 Task: Create record types in health_assessment object.
Action: Mouse moved to (637, 46)
Screenshot: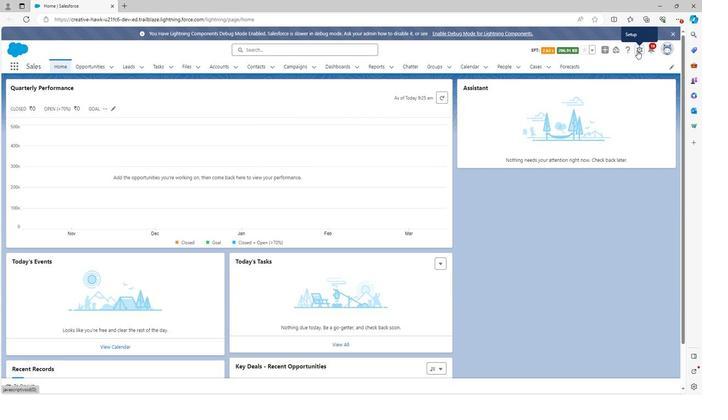 
Action: Mouse pressed left at (637, 46)
Screenshot: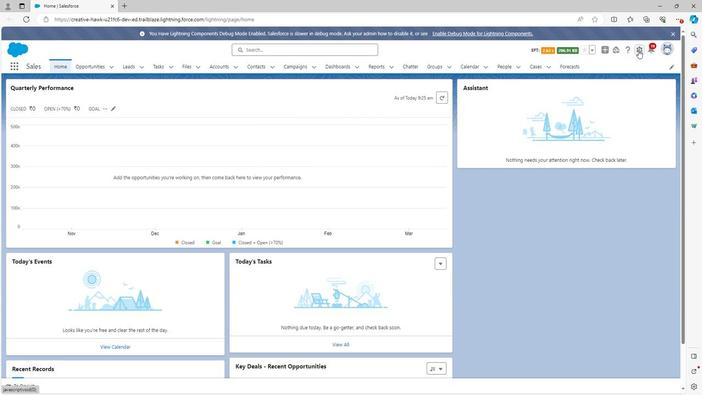 
Action: Mouse moved to (610, 66)
Screenshot: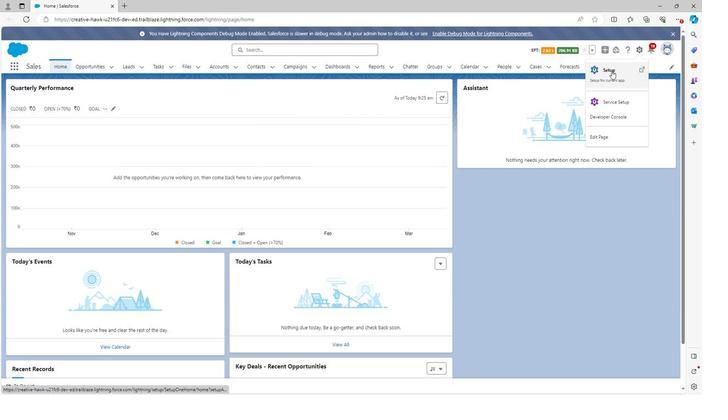 
Action: Mouse pressed left at (610, 66)
Screenshot: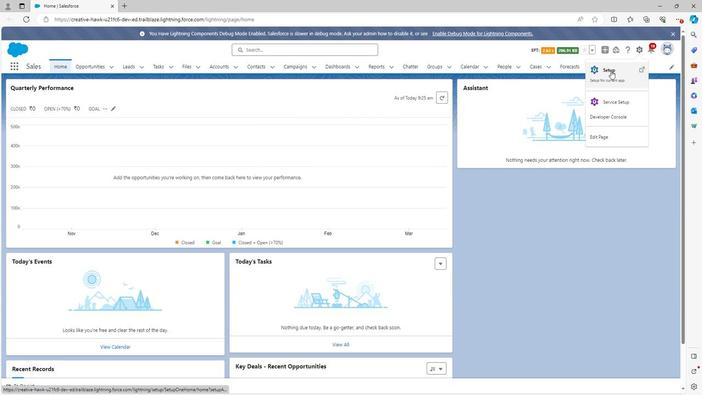 
Action: Mouse moved to (90, 62)
Screenshot: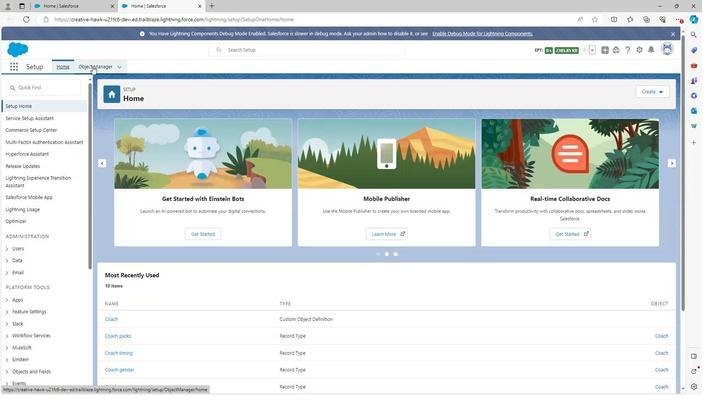 
Action: Mouse pressed left at (90, 62)
Screenshot: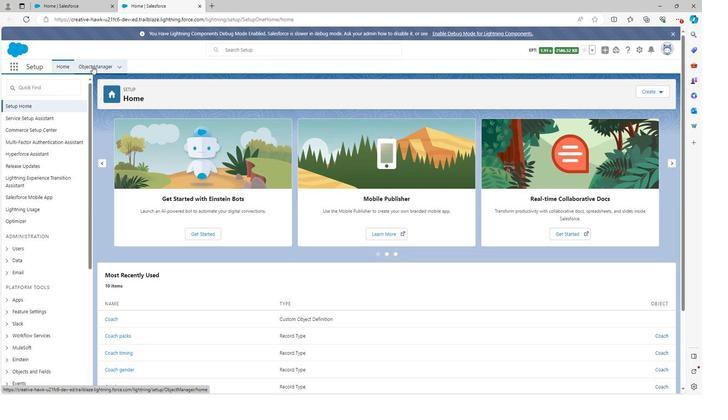 
Action: Mouse moved to (40, 294)
Screenshot: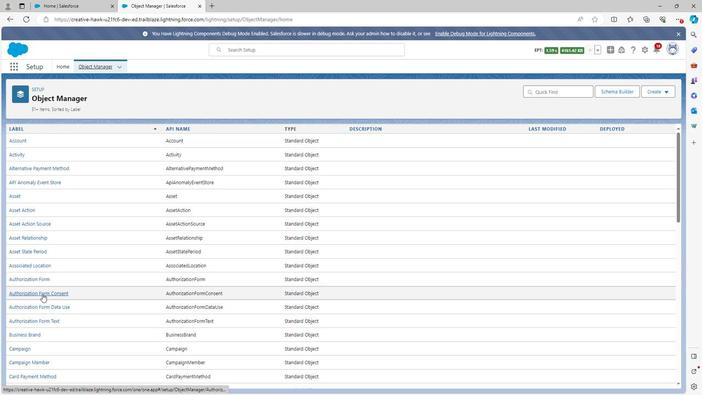 
Action: Mouse scrolled (40, 293) with delta (0, 0)
Screenshot: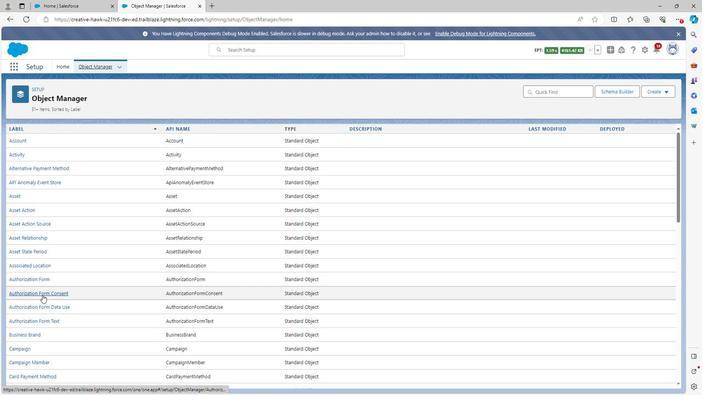
Action: Mouse scrolled (40, 293) with delta (0, 0)
Screenshot: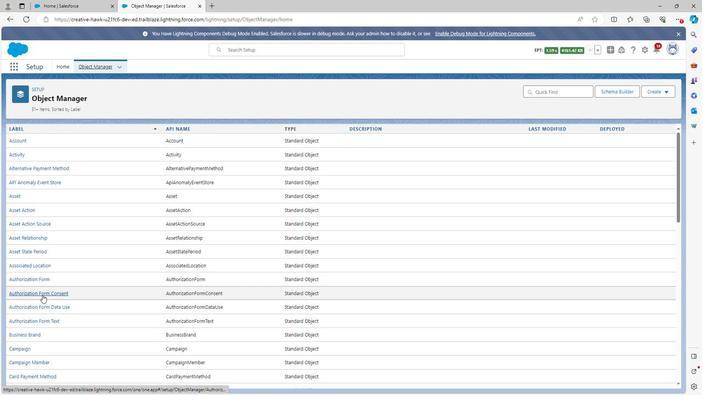 
Action: Mouse scrolled (40, 293) with delta (0, 0)
Screenshot: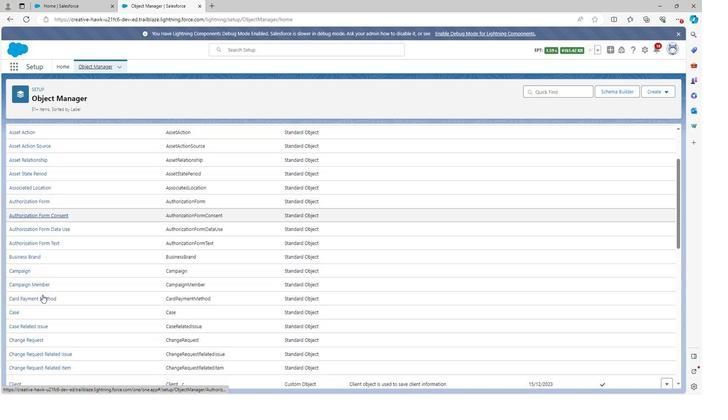 
Action: Mouse scrolled (40, 293) with delta (0, 0)
Screenshot: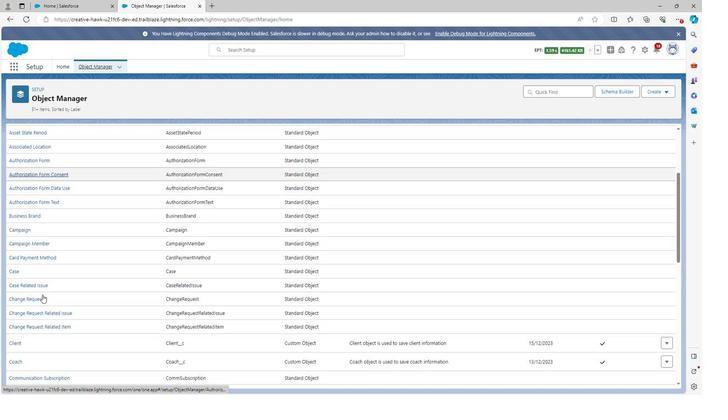 
Action: Mouse scrolled (40, 293) with delta (0, 0)
Screenshot: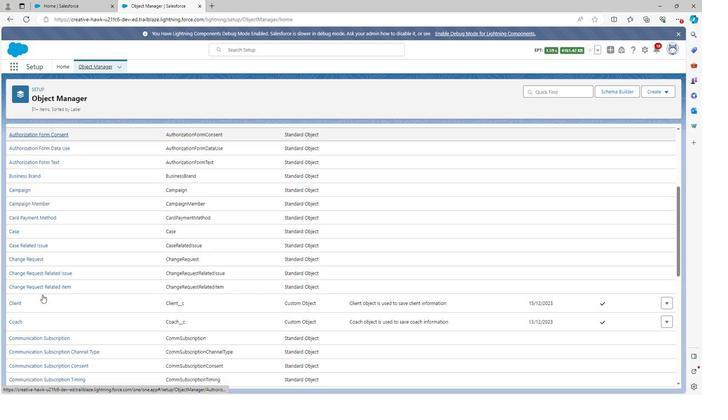 
Action: Mouse scrolled (40, 293) with delta (0, 0)
Screenshot: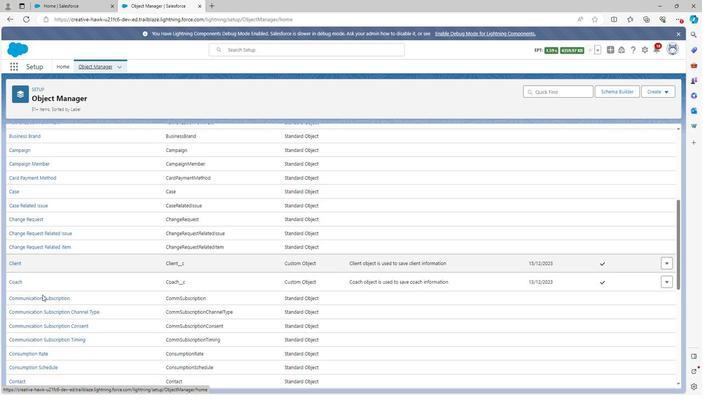 
Action: Mouse scrolled (40, 293) with delta (0, 0)
Screenshot: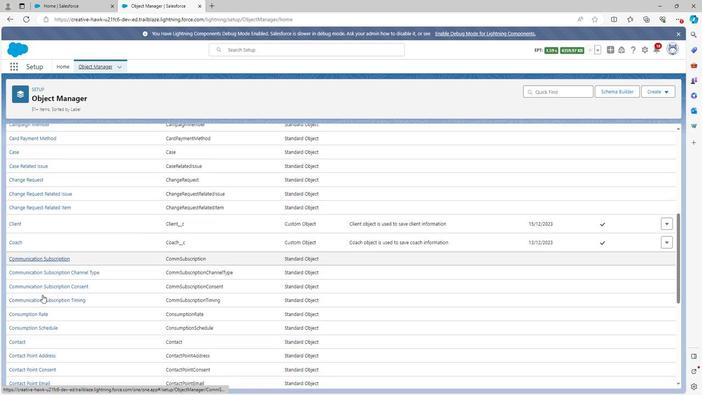 
Action: Mouse scrolled (40, 293) with delta (0, 0)
Screenshot: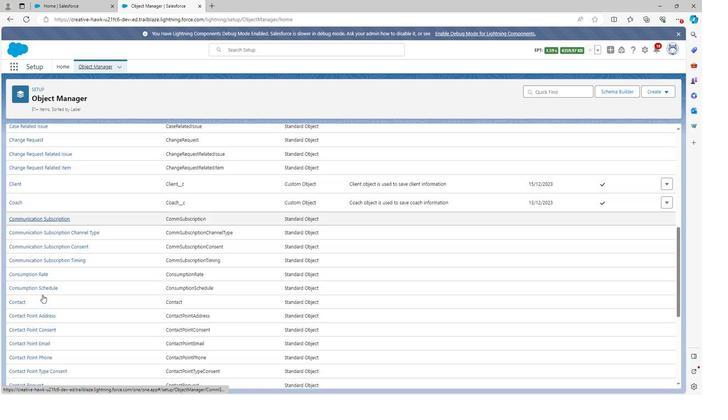 
Action: Mouse scrolled (40, 293) with delta (0, 0)
Screenshot: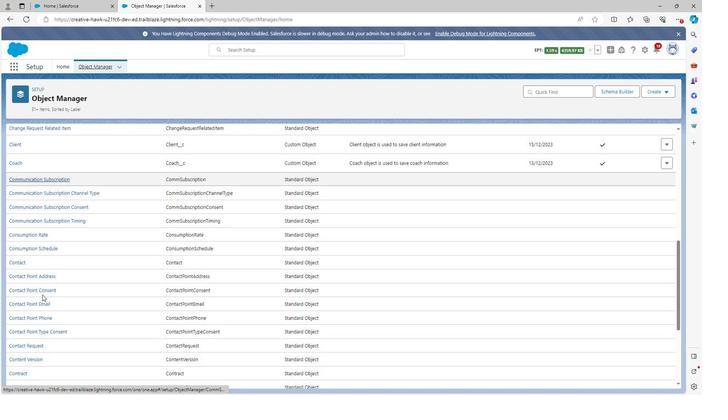 
Action: Mouse scrolled (40, 293) with delta (0, 0)
Screenshot: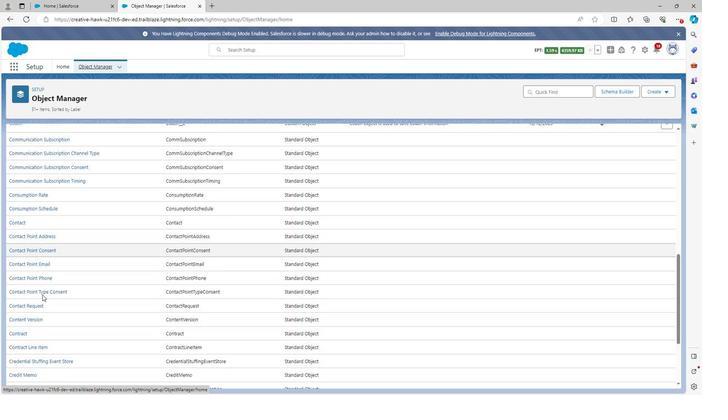 
Action: Mouse scrolled (40, 293) with delta (0, 0)
Screenshot: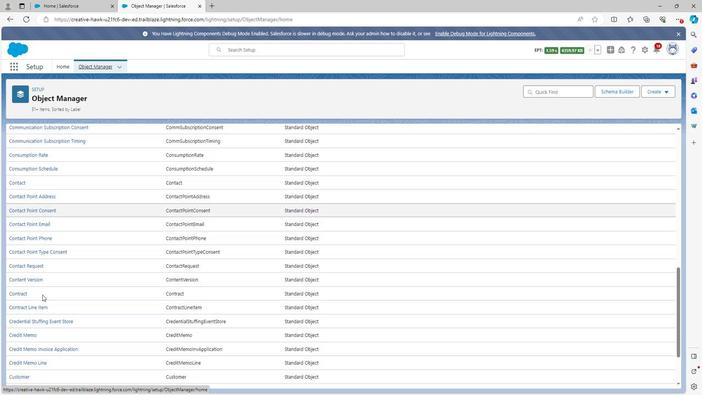
Action: Mouse scrolled (40, 293) with delta (0, 0)
Screenshot: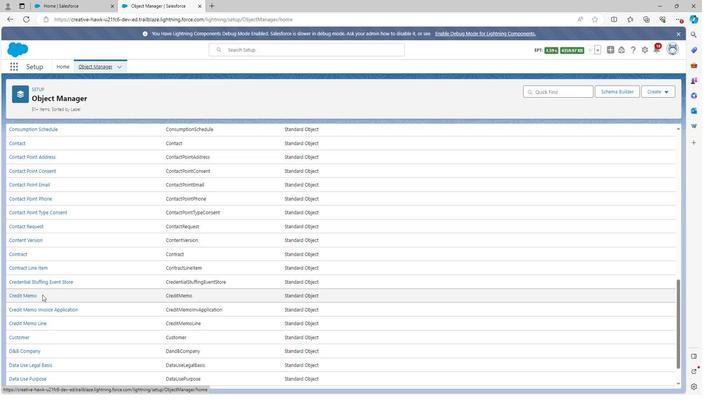 
Action: Mouse scrolled (40, 293) with delta (0, 0)
Screenshot: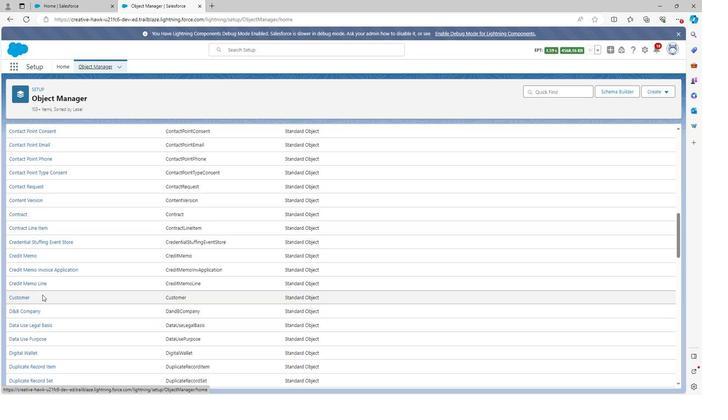 
Action: Mouse scrolled (40, 293) with delta (0, 0)
Screenshot: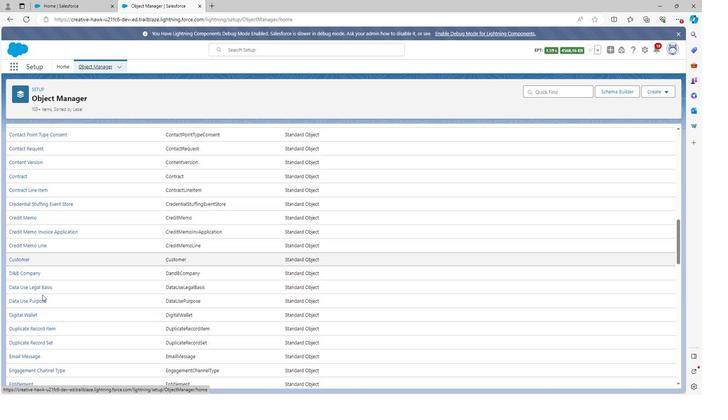 
Action: Mouse scrolled (40, 293) with delta (0, 0)
Screenshot: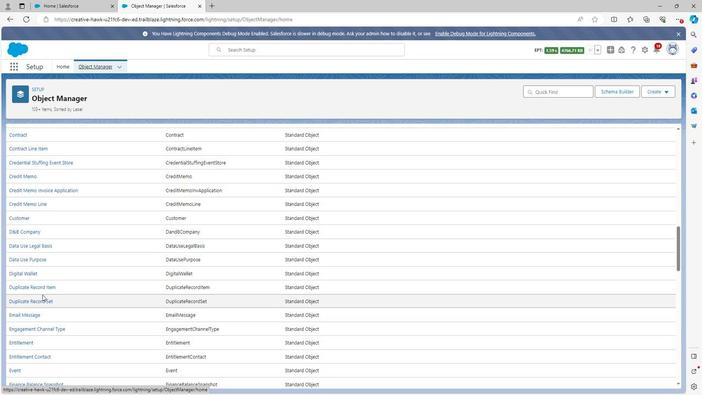 
Action: Mouse scrolled (40, 293) with delta (0, 0)
Screenshot: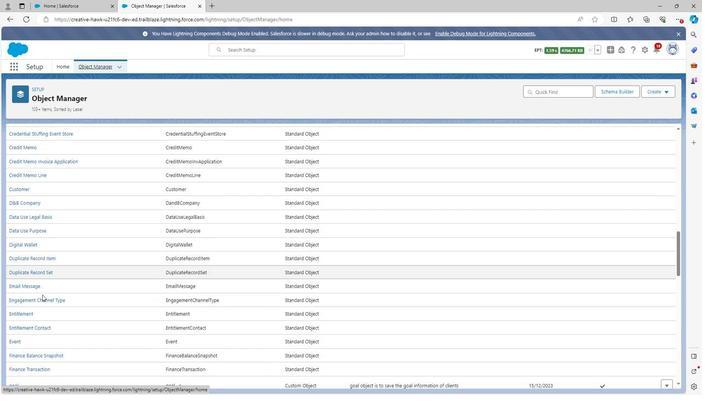 
Action: Mouse scrolled (40, 293) with delta (0, 0)
Screenshot: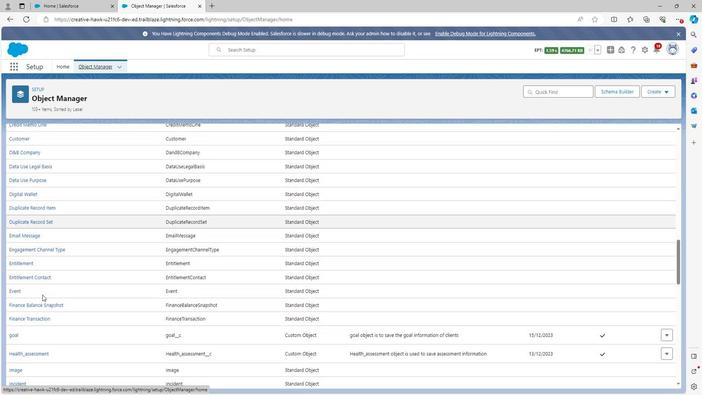 
Action: Mouse moved to (37, 314)
Screenshot: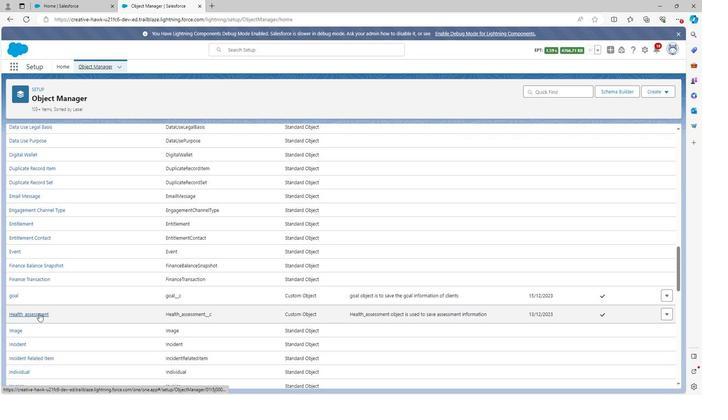 
Action: Mouse pressed left at (37, 314)
Screenshot: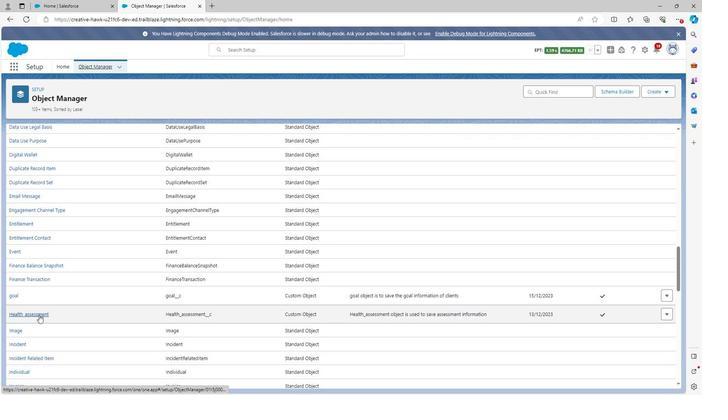 
Action: Mouse moved to (34, 240)
Screenshot: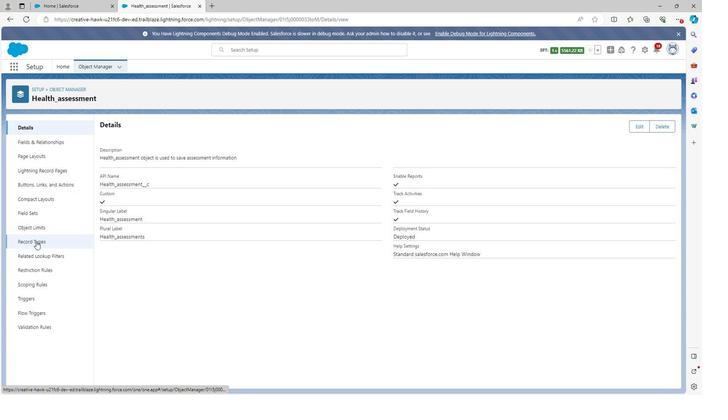 
Action: Mouse pressed left at (34, 240)
Screenshot: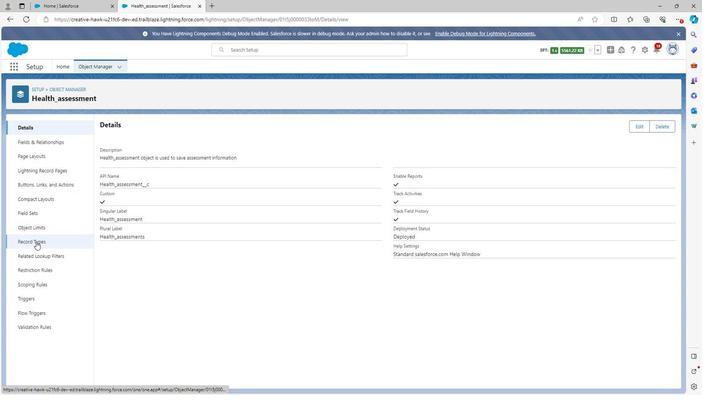 
Action: Mouse moved to (600, 126)
Screenshot: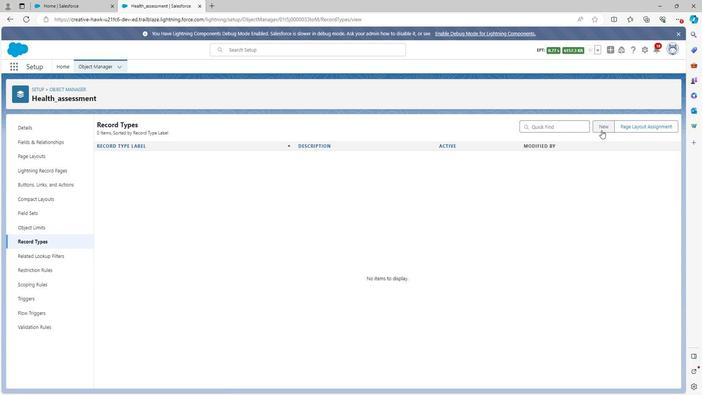 
Action: Mouse pressed left at (600, 126)
Screenshot: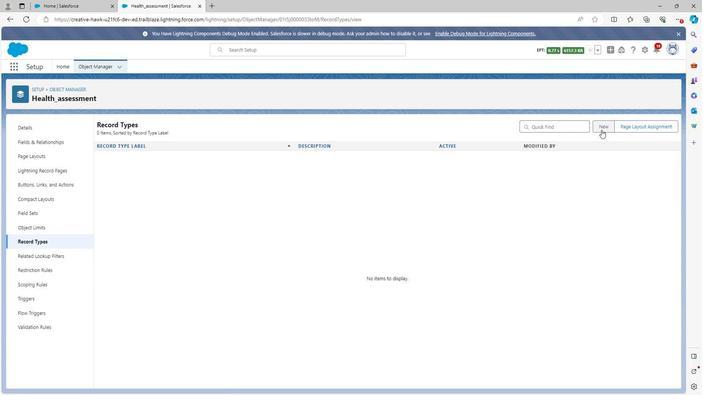 
Action: Mouse moved to (247, 198)
Screenshot: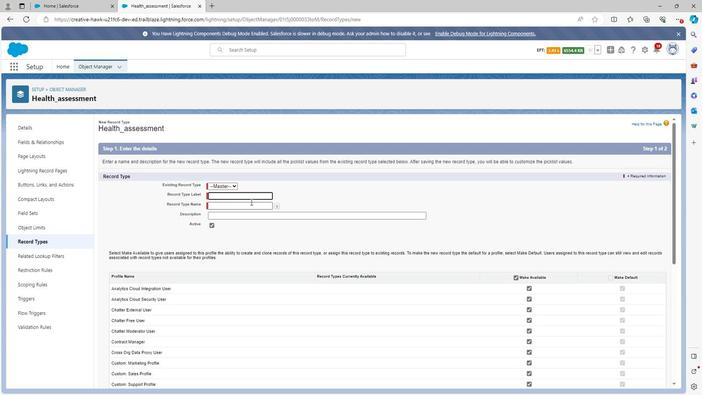 
Action: Key pressed <Key.shift>Health<Key.space>history
Screenshot: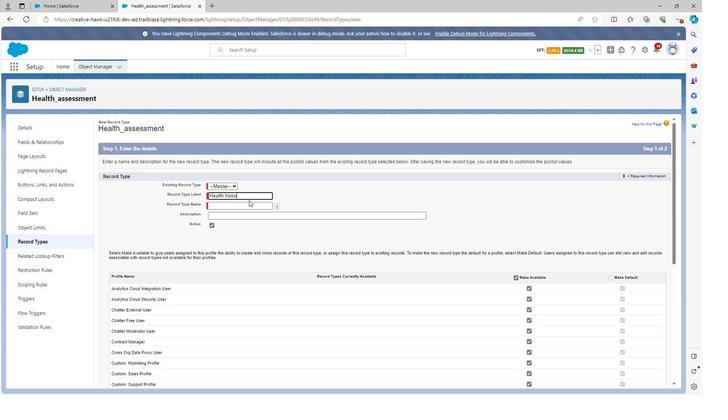 
Action: Mouse moved to (287, 194)
Screenshot: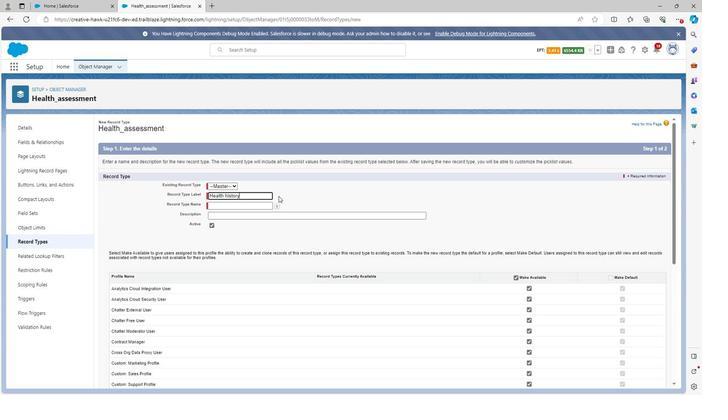 
Action: Mouse pressed left at (287, 194)
Screenshot: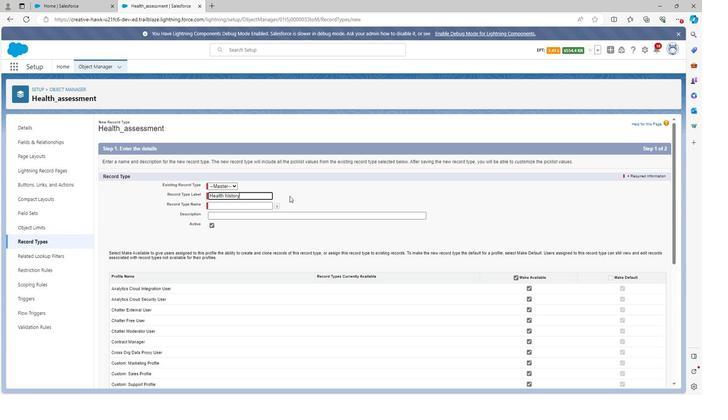 
Action: Mouse moved to (265, 215)
Screenshot: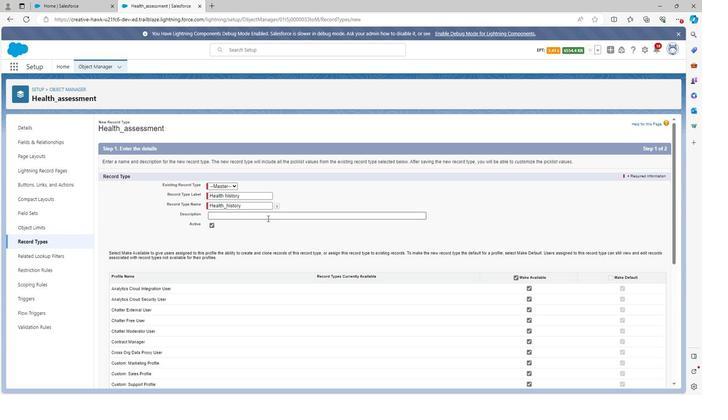 
Action: Mouse pressed left at (265, 215)
Screenshot: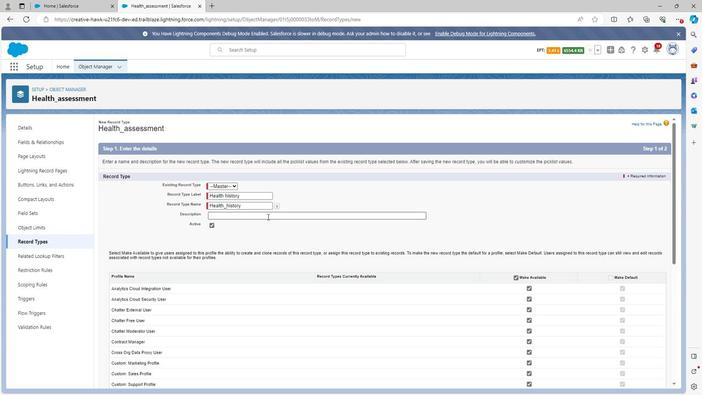 
Action: Key pressed <Key.shift>Health<Key.space>history<Key.space>is<Key.space>used<Key.space>to<Key.space>define<Key.space>the<Key.space>history<Key.space>of<Key.space>client
Screenshot: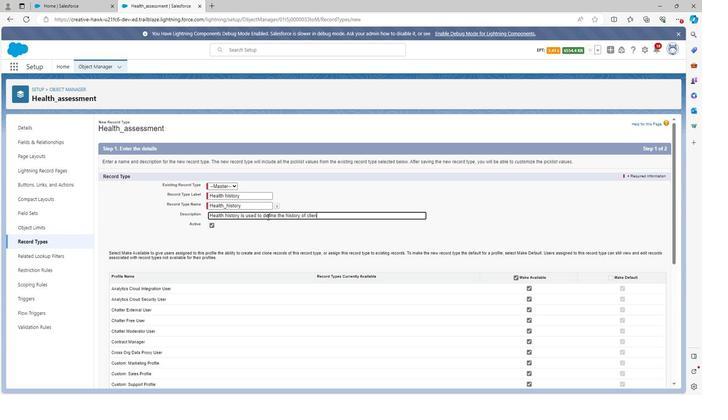 
Action: Mouse moved to (609, 275)
Screenshot: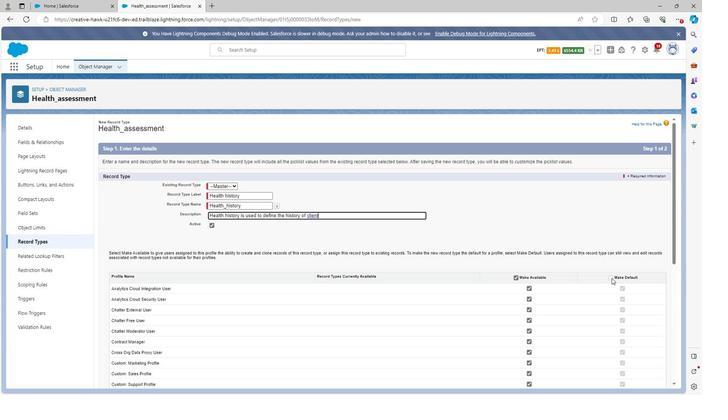 
Action: Mouse pressed left at (609, 275)
Screenshot: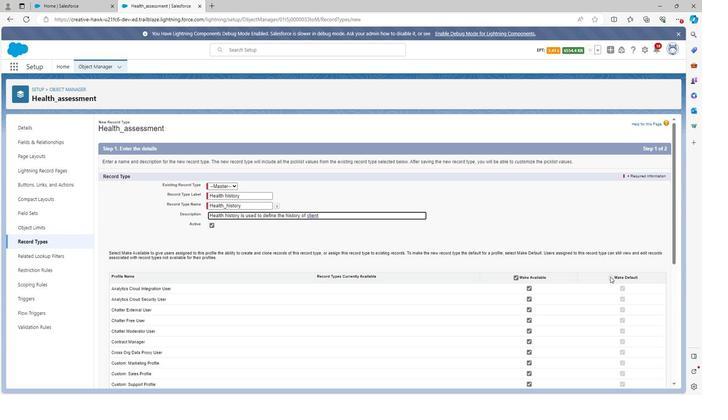 
Action: Mouse moved to (610, 277)
Screenshot: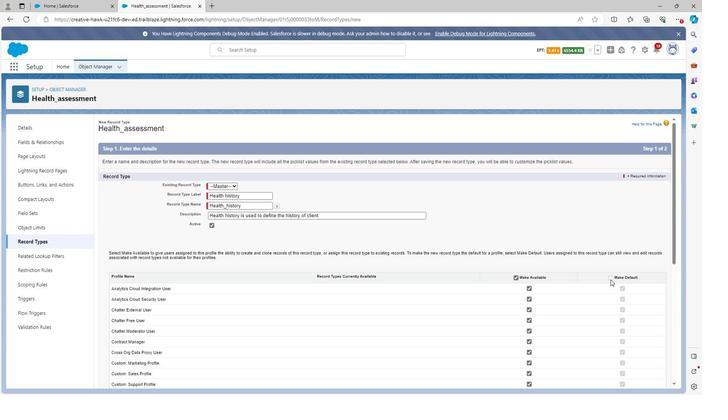 
Action: Mouse pressed left at (610, 277)
Screenshot: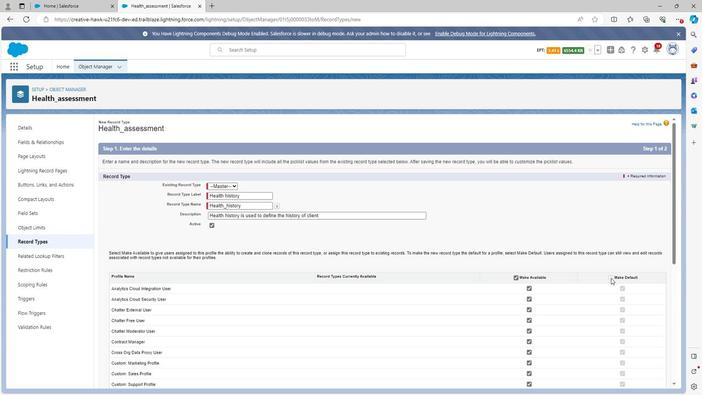 
Action: Mouse moved to (607, 276)
Screenshot: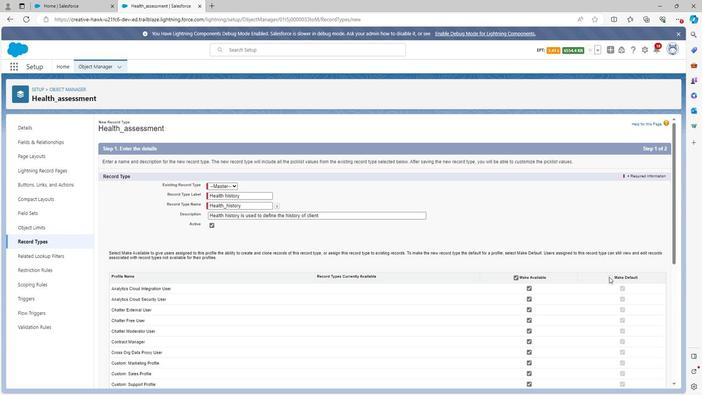 
Action: Mouse scrolled (607, 275) with delta (0, 0)
Screenshot: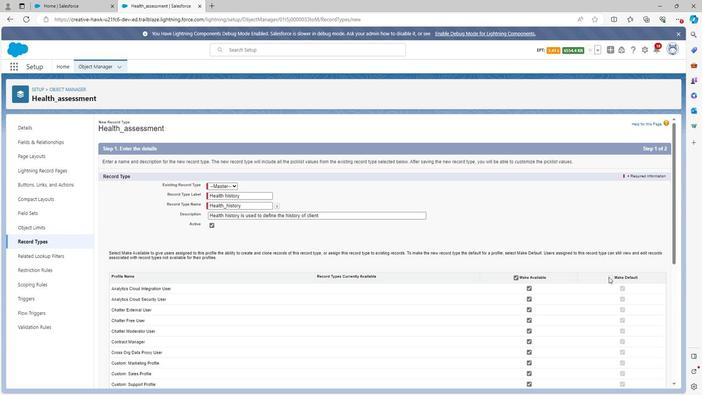 
Action: Mouse scrolled (607, 275) with delta (0, 0)
Screenshot: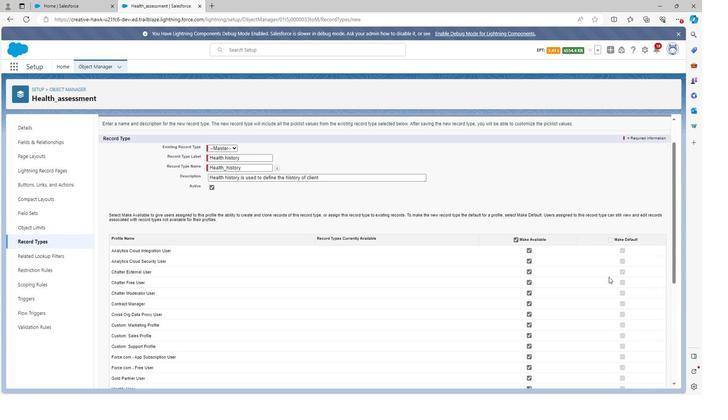 
Action: Mouse scrolled (607, 275) with delta (0, 0)
Screenshot: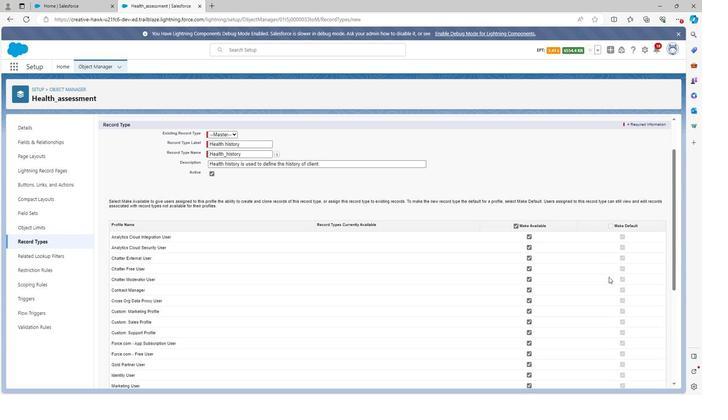 
Action: Mouse scrolled (607, 275) with delta (0, 0)
Screenshot: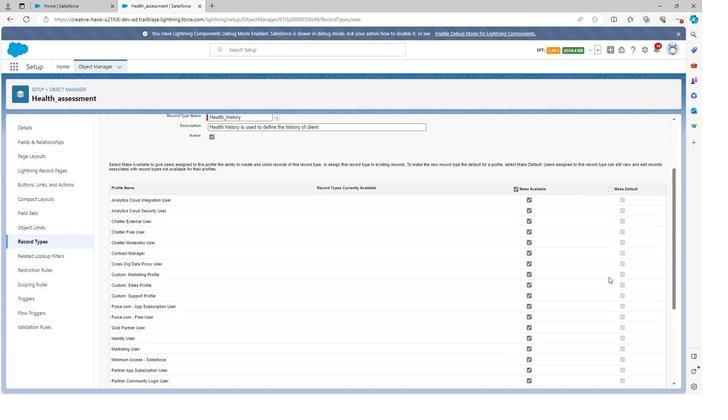 
Action: Mouse moved to (608, 277)
Screenshot: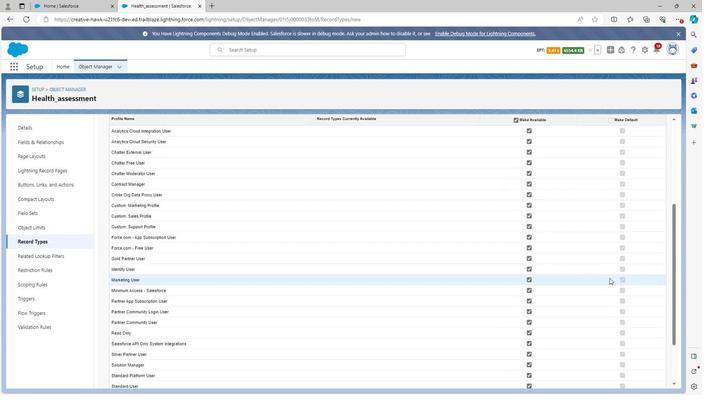 
Action: Mouse scrolled (608, 277) with delta (0, 0)
Screenshot: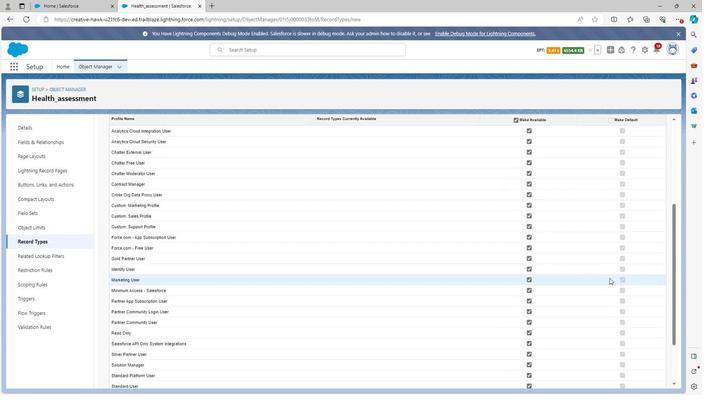 
Action: Mouse moved to (610, 279)
Screenshot: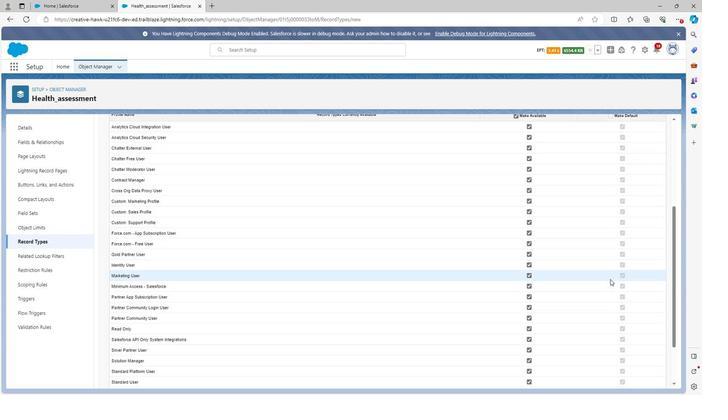 
Action: Mouse scrolled (610, 279) with delta (0, 0)
Screenshot: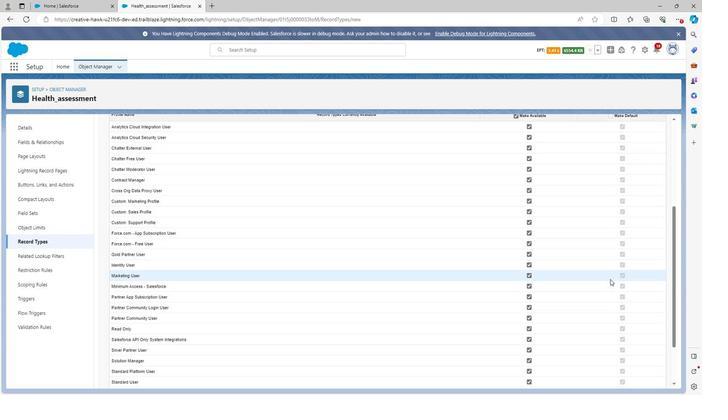 
Action: Mouse moved to (642, 378)
Screenshot: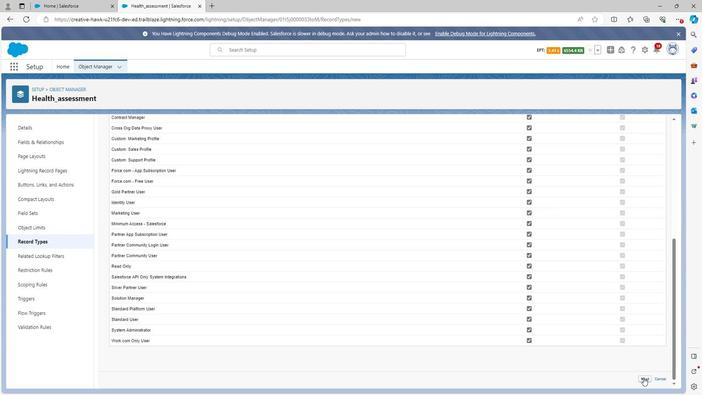
Action: Mouse pressed left at (642, 378)
Screenshot: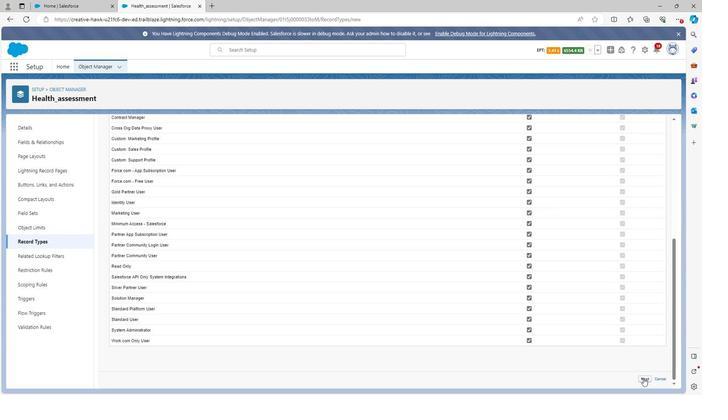 
Action: Mouse moved to (520, 310)
Screenshot: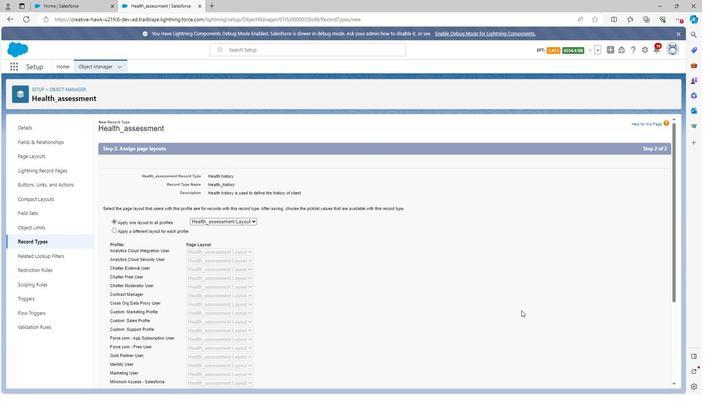 
Action: Mouse scrolled (520, 309) with delta (0, 0)
Screenshot: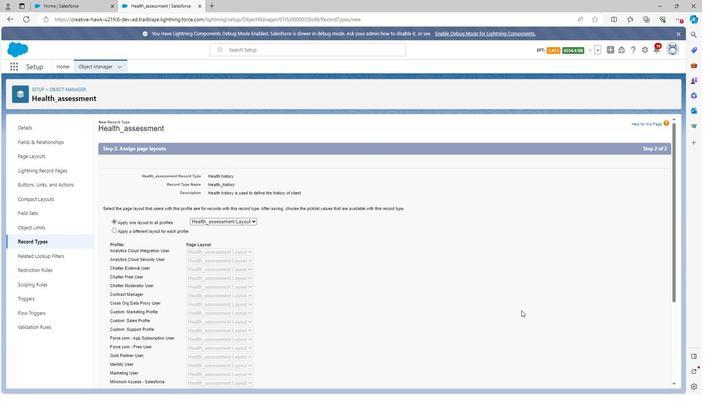 
Action: Mouse scrolled (520, 309) with delta (0, 0)
Screenshot: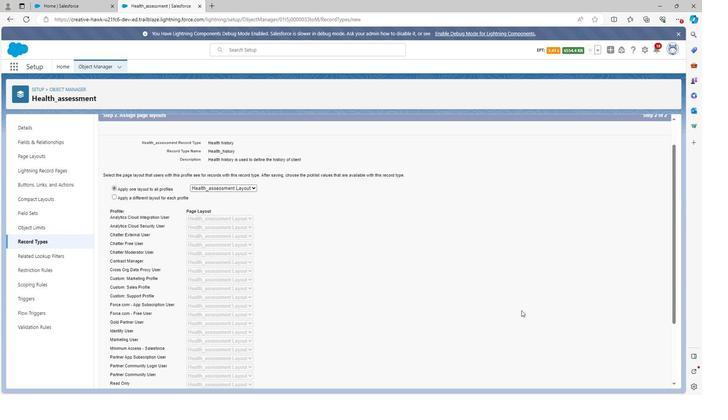 
Action: Mouse moved to (521, 309)
Screenshot: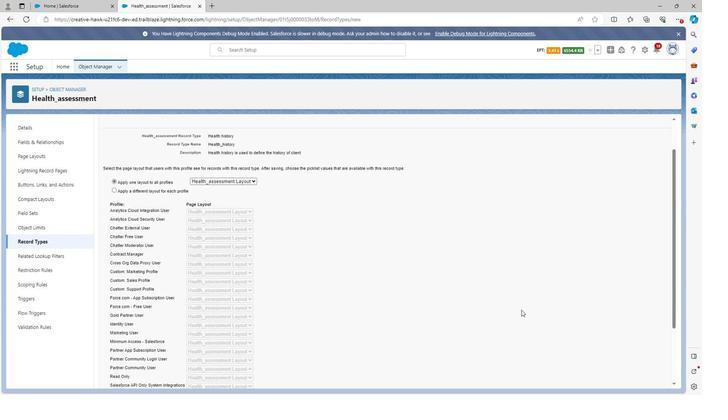 
Action: Mouse scrolled (521, 309) with delta (0, 0)
Screenshot: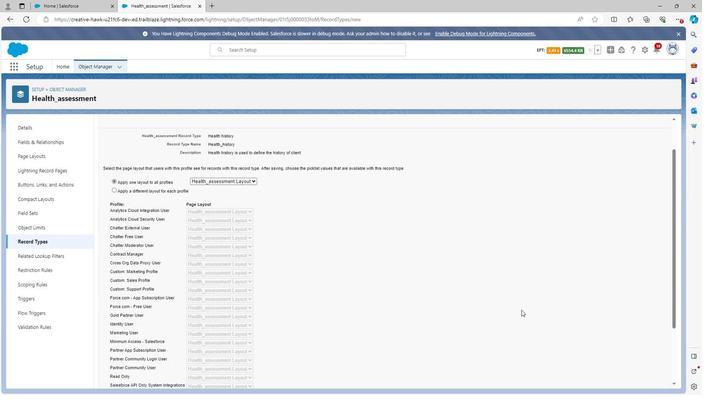 
Action: Mouse moved to (523, 311)
Screenshot: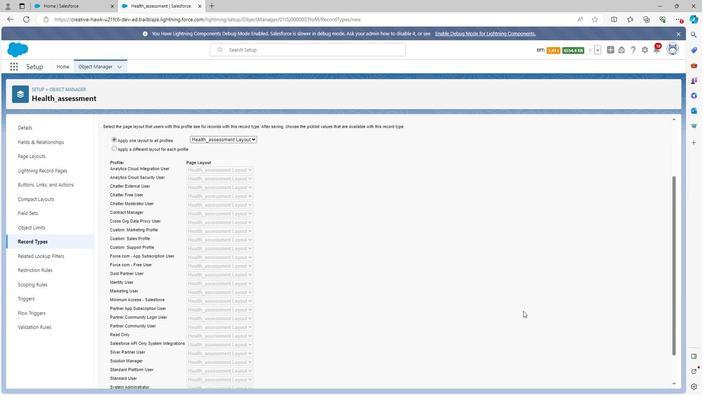 
Action: Mouse scrolled (523, 311) with delta (0, 0)
Screenshot: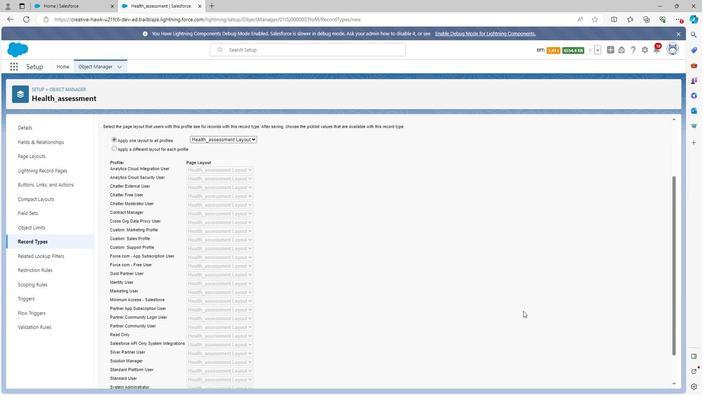 
Action: Mouse moved to (525, 314)
Screenshot: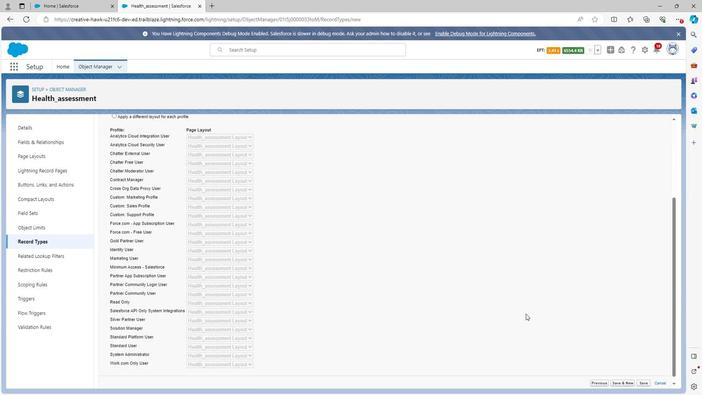 
Action: Mouse scrolled (525, 314) with delta (0, 0)
Screenshot: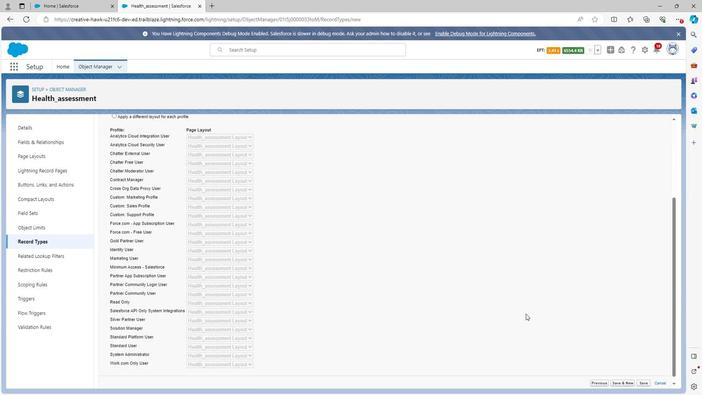 
Action: Mouse moved to (526, 314)
Screenshot: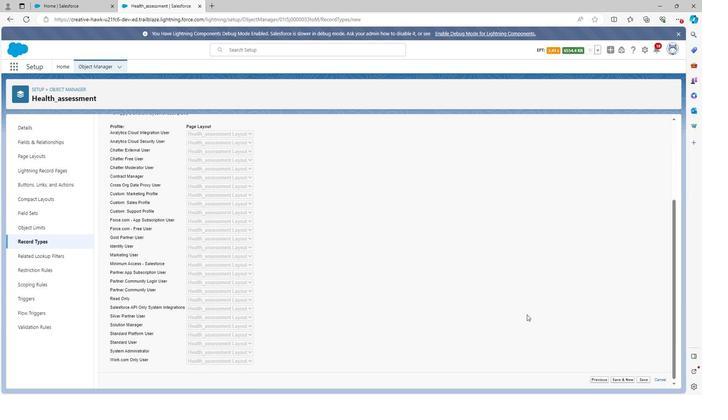 
Action: Mouse scrolled (526, 314) with delta (0, 0)
Screenshot: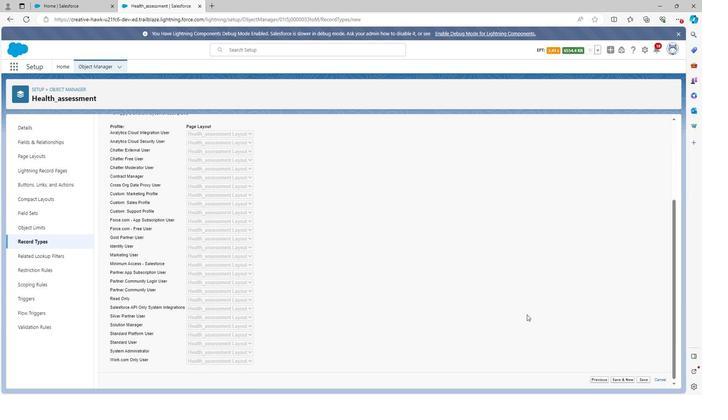 
Action: Mouse moved to (526, 315)
Screenshot: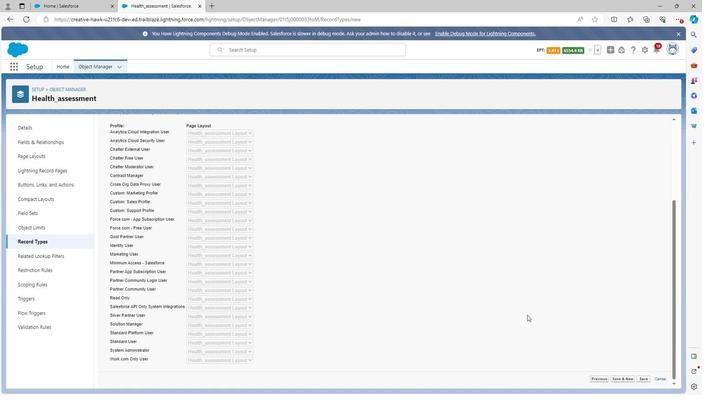 
Action: Mouse scrolled (526, 315) with delta (0, 0)
Screenshot: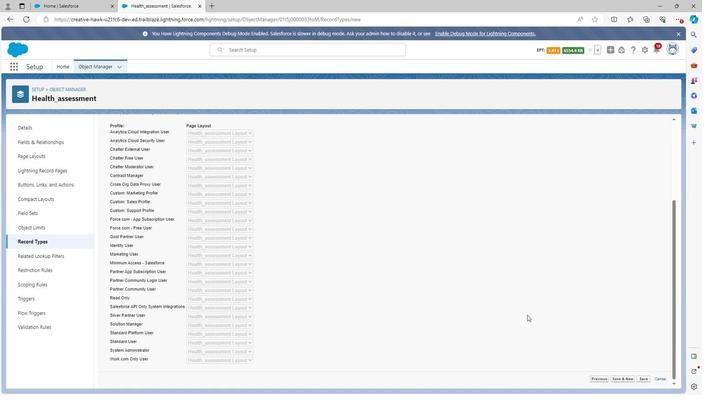 
Action: Mouse moved to (639, 378)
Screenshot: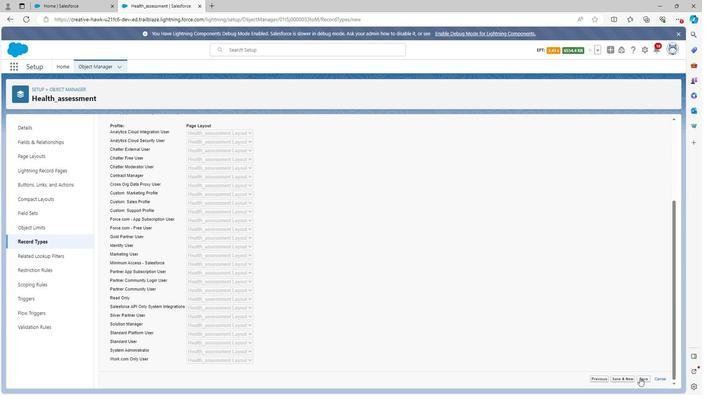 
Action: Mouse pressed left at (639, 378)
Screenshot: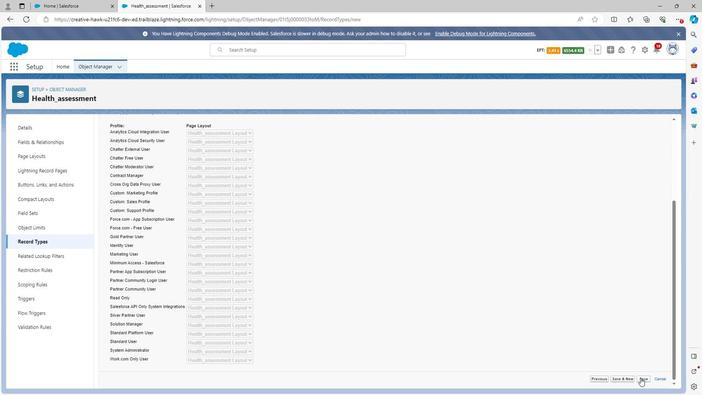 
Action: Mouse moved to (36, 239)
Screenshot: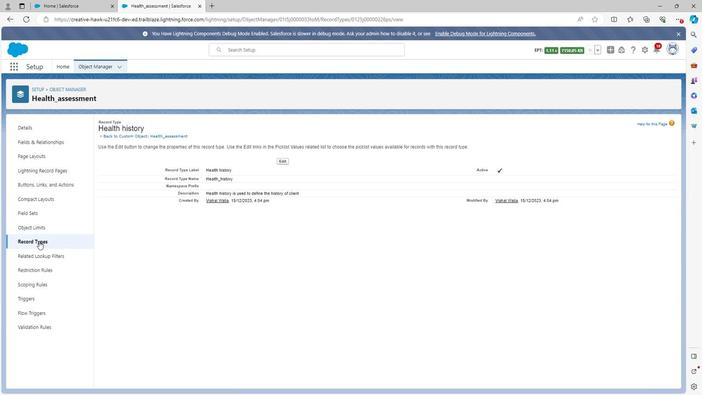 
Action: Mouse pressed left at (36, 239)
Screenshot: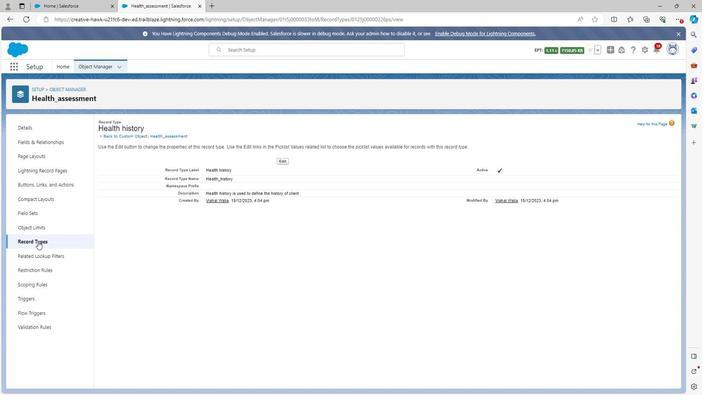 
Action: Mouse moved to (599, 126)
Screenshot: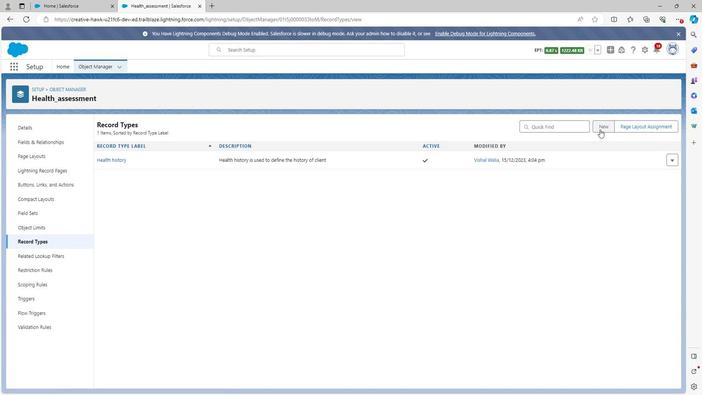 
Action: Mouse pressed left at (599, 126)
Screenshot: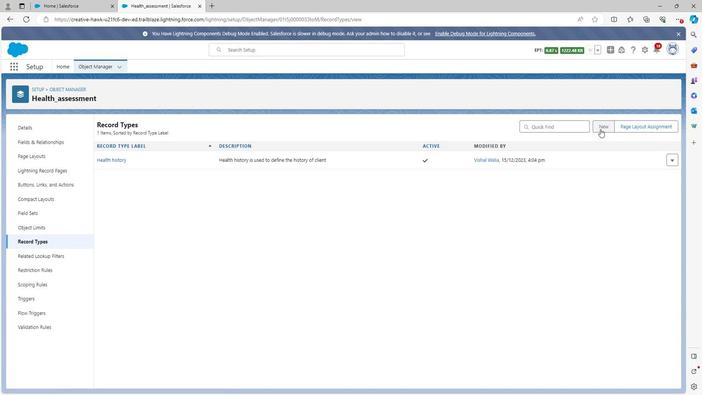 
Action: Mouse moved to (231, 192)
Screenshot: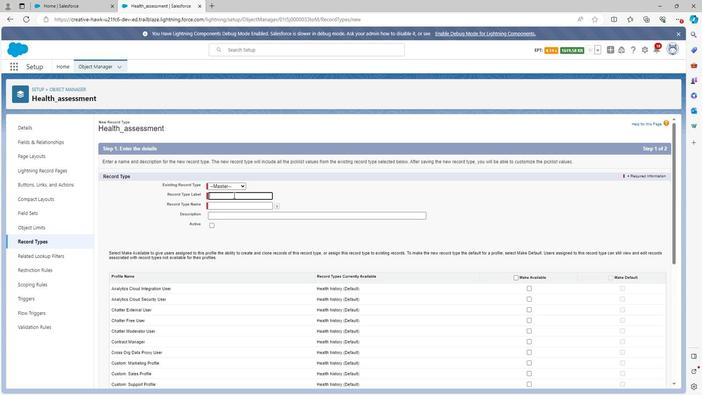 
Action: Key pressed <Key.shift>Current<Key.space>health<Key.space>status
Screenshot: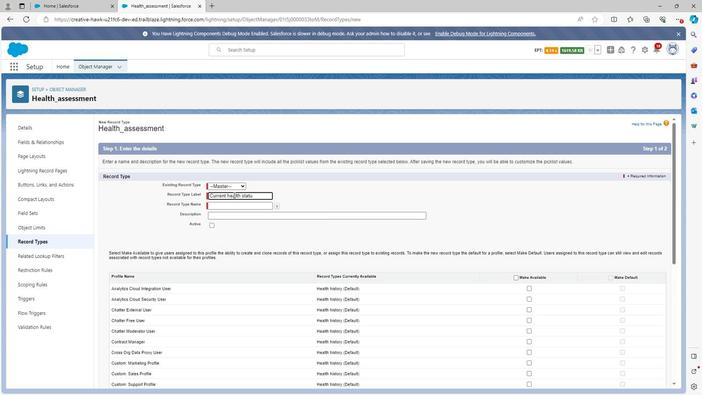 
Action: Mouse moved to (298, 188)
Screenshot: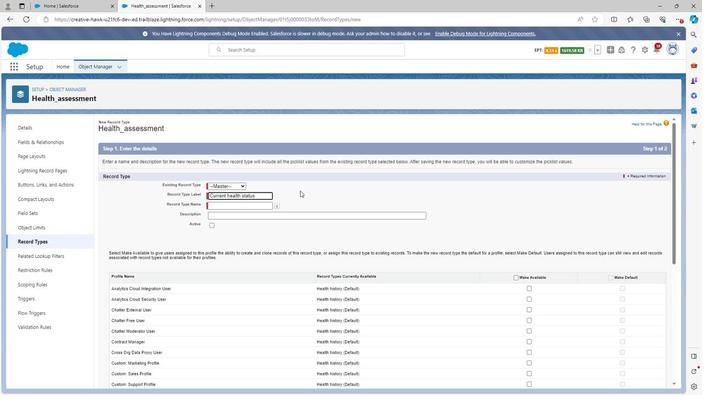
Action: Mouse pressed left at (298, 188)
Screenshot: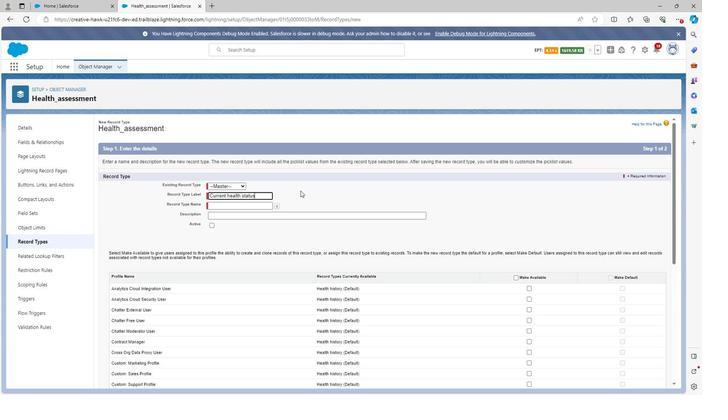 
Action: Mouse moved to (262, 213)
Screenshot: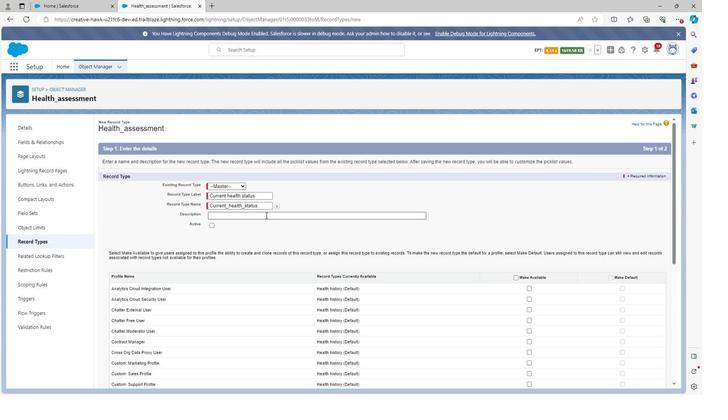 
Action: Mouse pressed left at (262, 213)
Screenshot: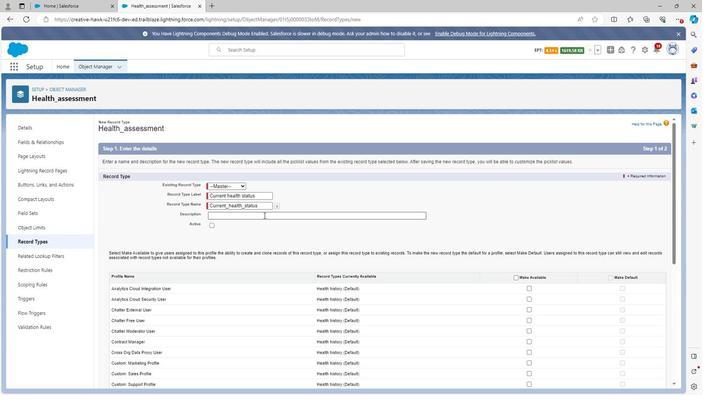 
Action: Key pressed <Key.shift>Current<Key.space>health<Key.space>status<Key.space>is<Key.space>used<Key.space>to<Key.space>define<Key.space>the<Key.space>status<Key.space>of<Key.space>client
Screenshot: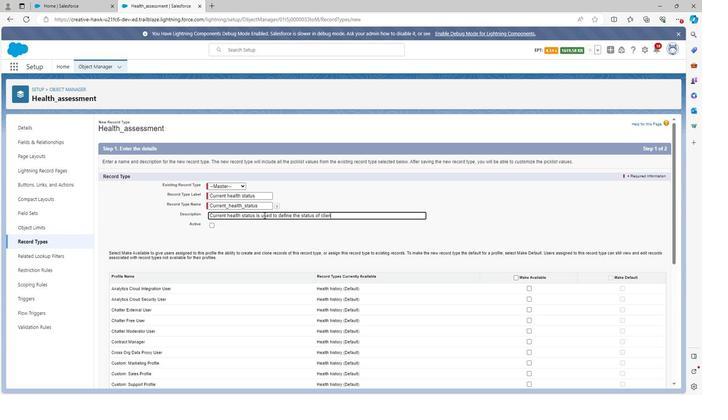 
Action: Mouse moved to (211, 224)
Screenshot: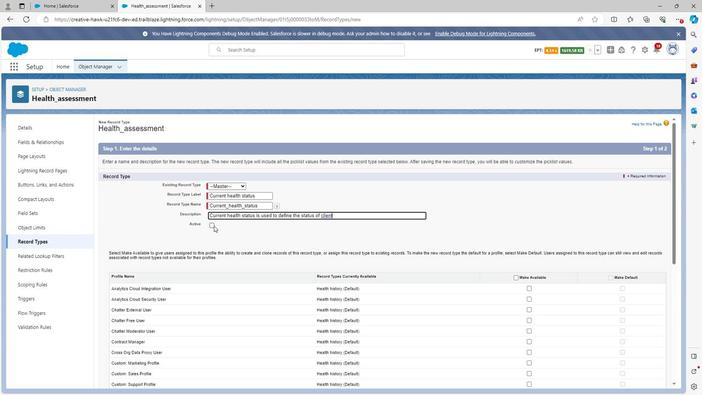 
Action: Mouse pressed left at (211, 224)
Screenshot: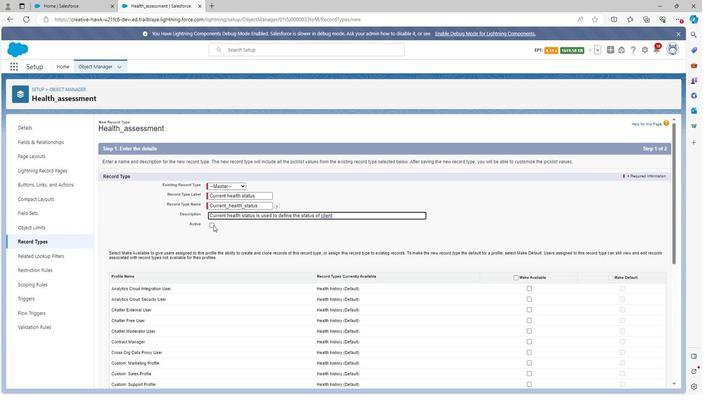 
Action: Mouse moved to (515, 277)
Screenshot: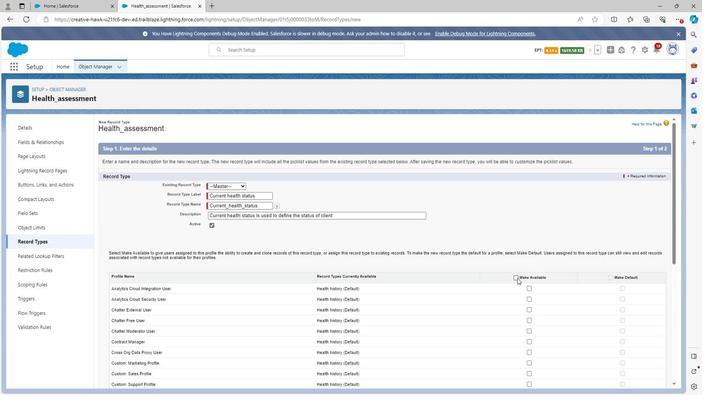 
Action: Mouse pressed left at (515, 277)
Screenshot: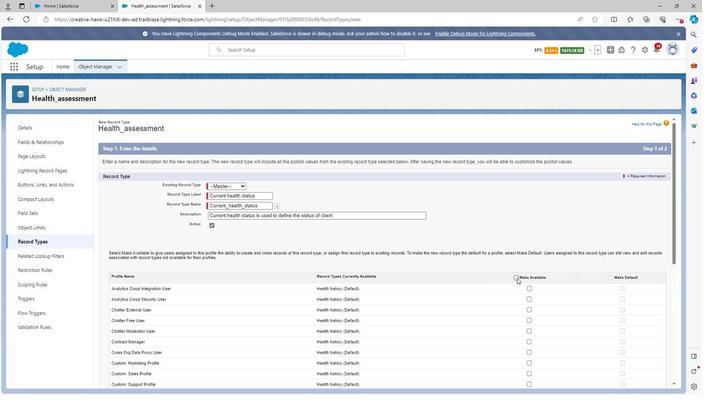 
Action: Mouse moved to (610, 275)
Screenshot: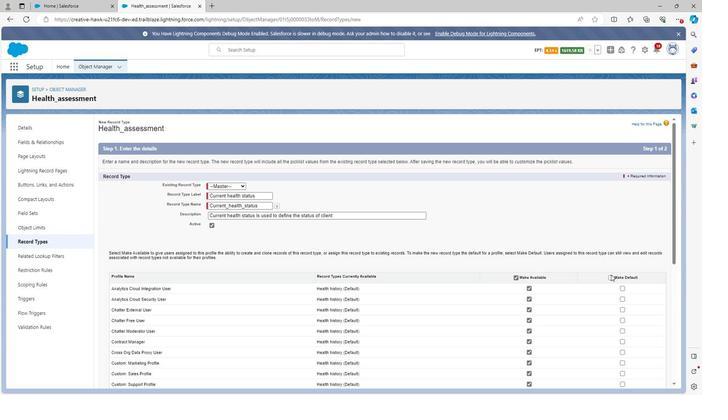
Action: Mouse pressed left at (610, 275)
Screenshot: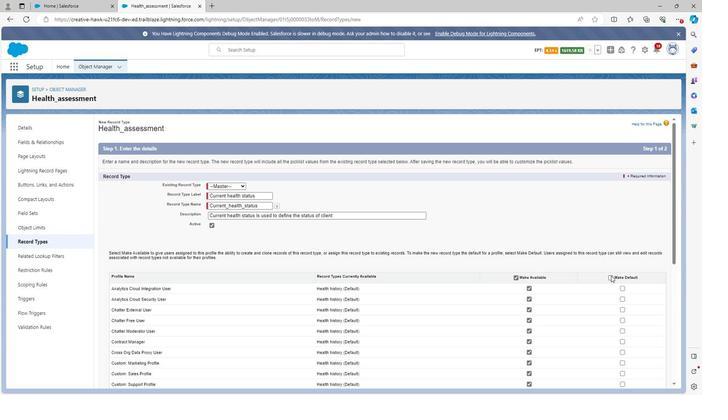 
Action: Mouse scrolled (610, 274) with delta (0, 0)
Screenshot: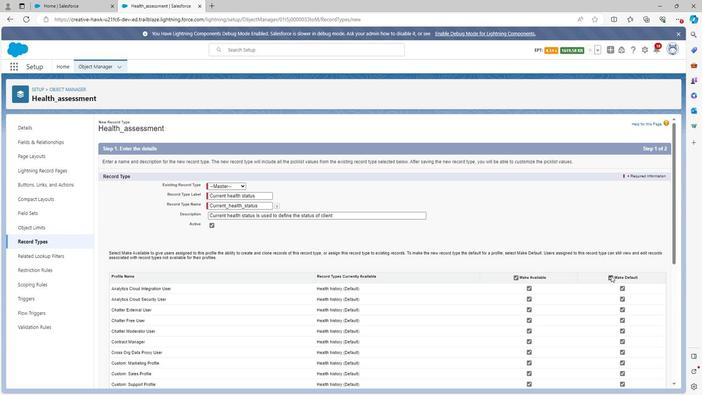 
Action: Mouse scrolled (610, 274) with delta (0, 0)
Screenshot: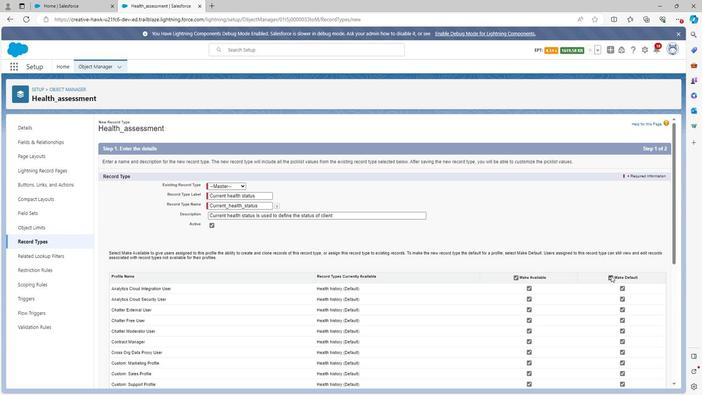 
Action: Mouse scrolled (610, 274) with delta (0, 0)
Screenshot: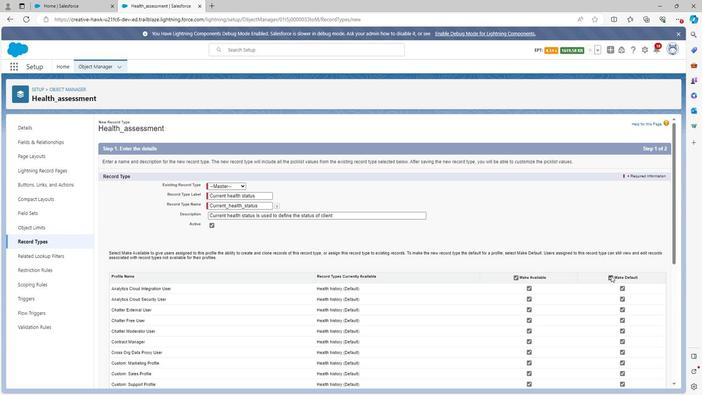 
Action: Mouse scrolled (610, 274) with delta (0, 0)
Screenshot: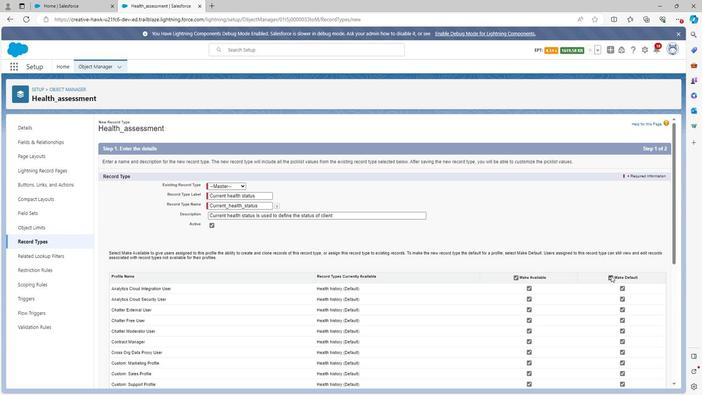 
Action: Mouse scrolled (610, 274) with delta (0, 0)
Screenshot: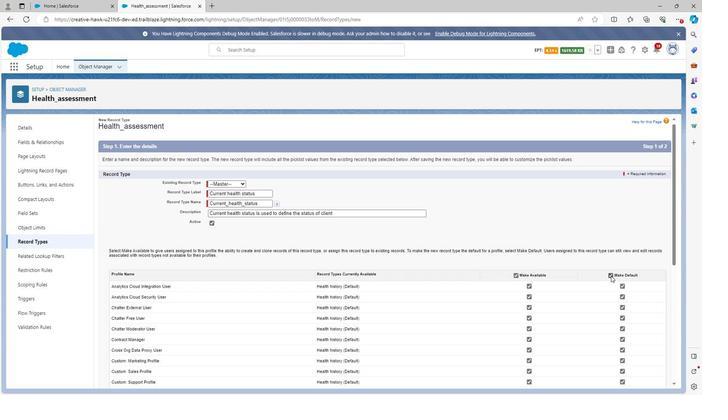 
Action: Mouse scrolled (610, 274) with delta (0, 0)
Screenshot: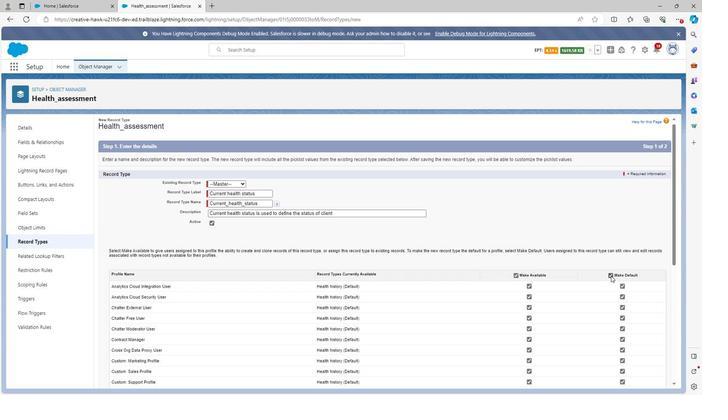 
Action: Mouse scrolled (610, 274) with delta (0, 0)
Screenshot: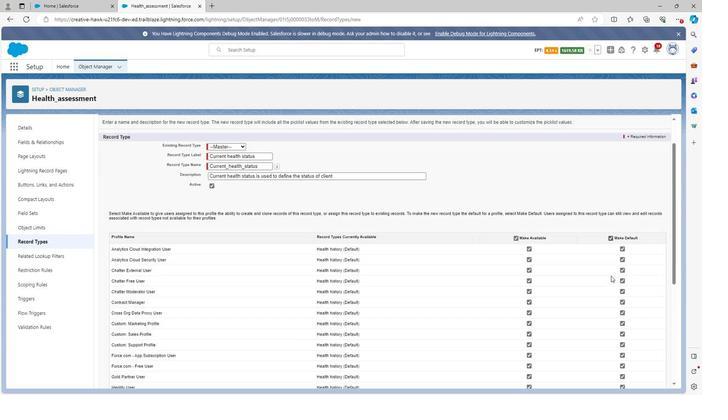 
Action: Mouse scrolled (610, 274) with delta (0, 0)
Screenshot: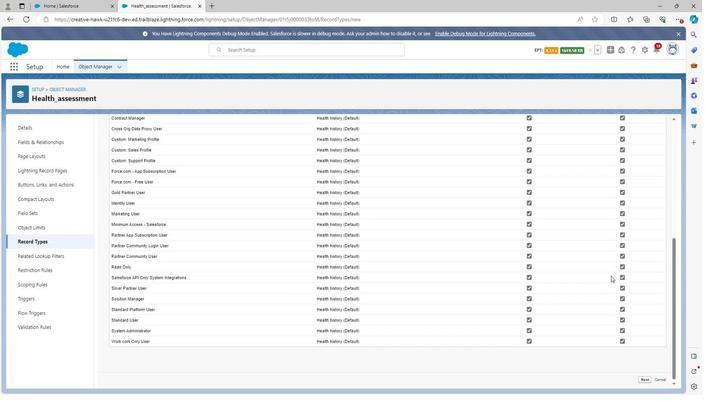 
Action: Mouse scrolled (610, 274) with delta (0, 0)
Screenshot: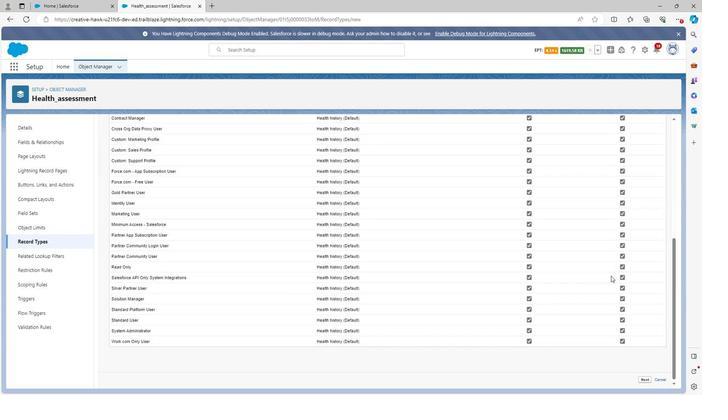
Action: Mouse scrolled (610, 274) with delta (0, 0)
Screenshot: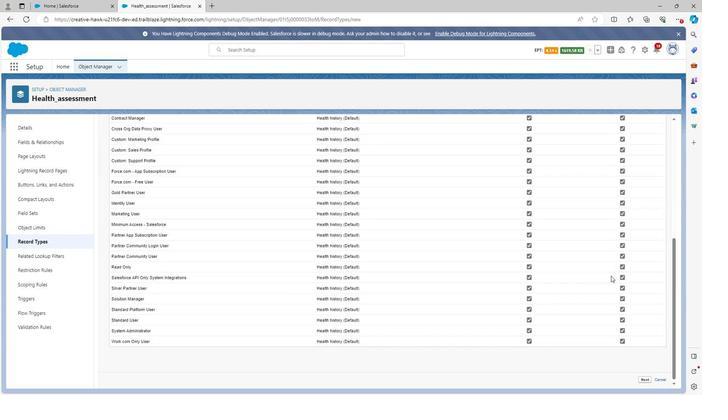 
Action: Mouse scrolled (610, 274) with delta (0, 0)
Screenshot: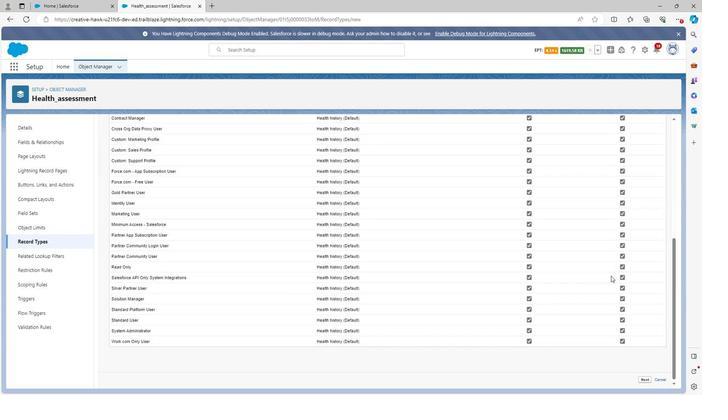
Action: Mouse scrolled (610, 274) with delta (0, 0)
Screenshot: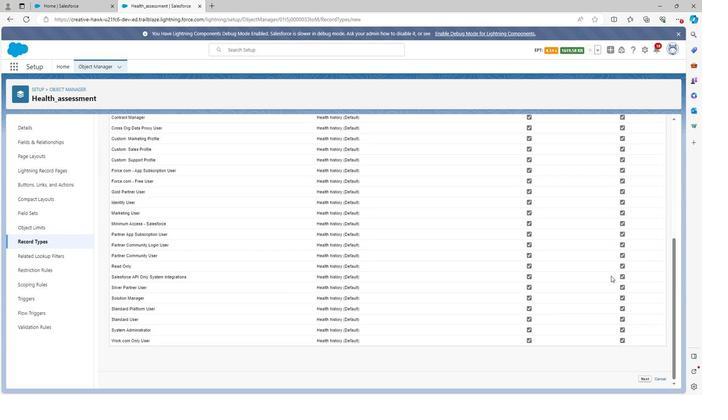 
Action: Mouse scrolled (610, 274) with delta (0, 0)
Screenshot: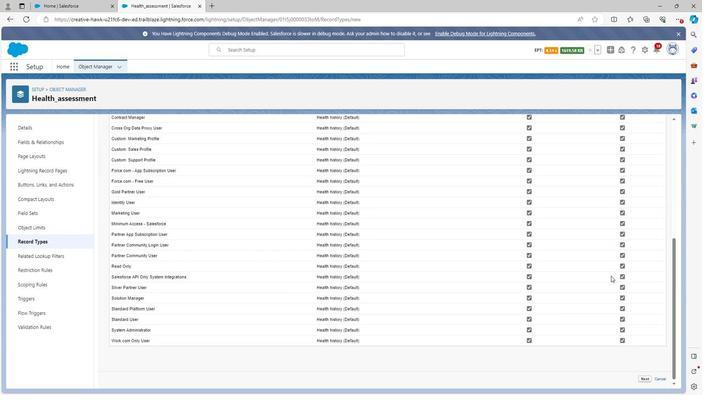 
Action: Mouse moved to (643, 380)
Screenshot: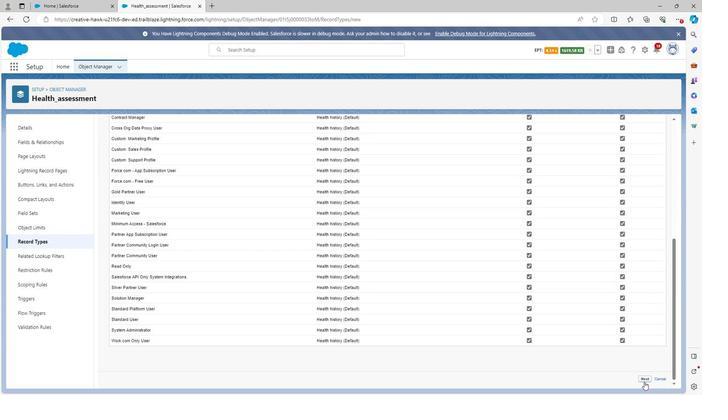 
Action: Mouse pressed left at (643, 380)
Screenshot: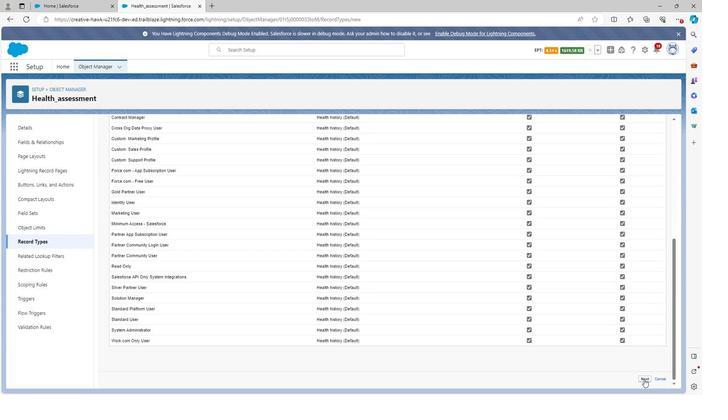 
Action: Mouse moved to (331, 269)
Screenshot: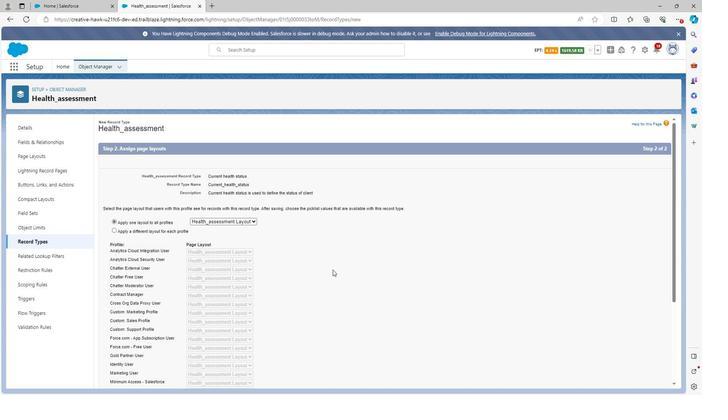 
Action: Mouse scrolled (331, 269) with delta (0, 0)
Screenshot: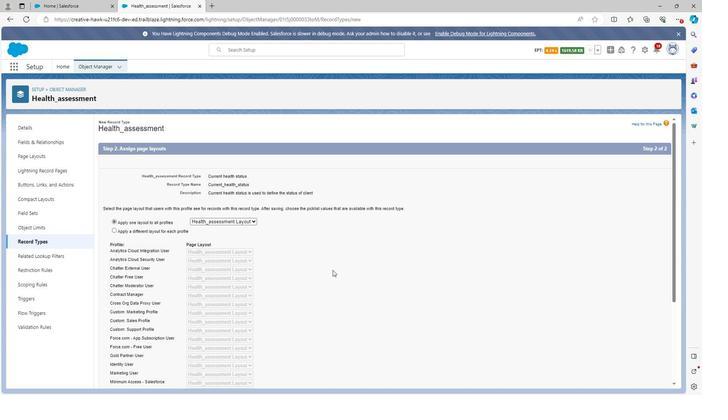 
Action: Mouse moved to (331, 270)
Screenshot: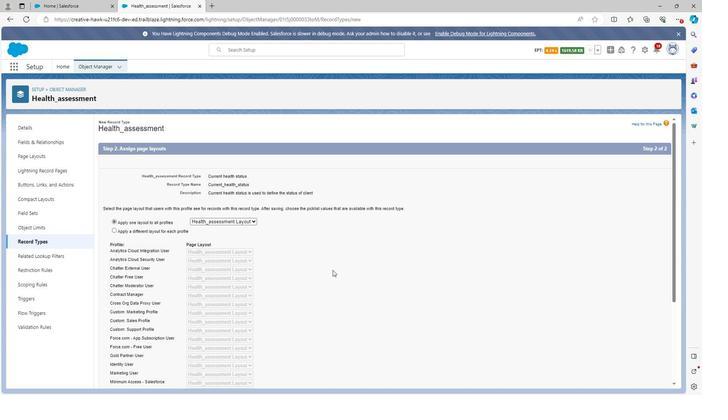 
Action: Mouse scrolled (331, 270) with delta (0, 0)
Screenshot: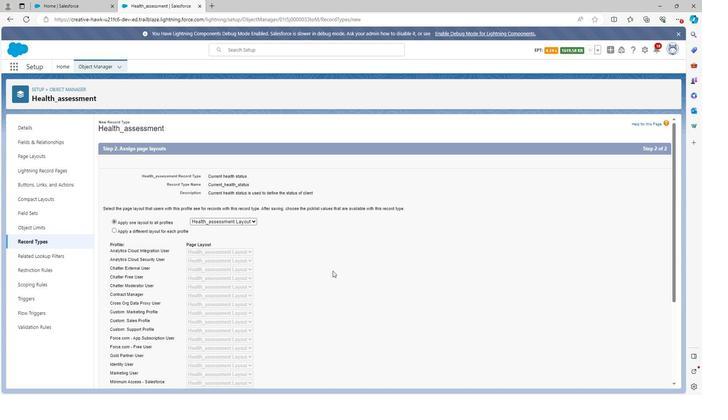 
Action: Mouse moved to (331, 271)
Screenshot: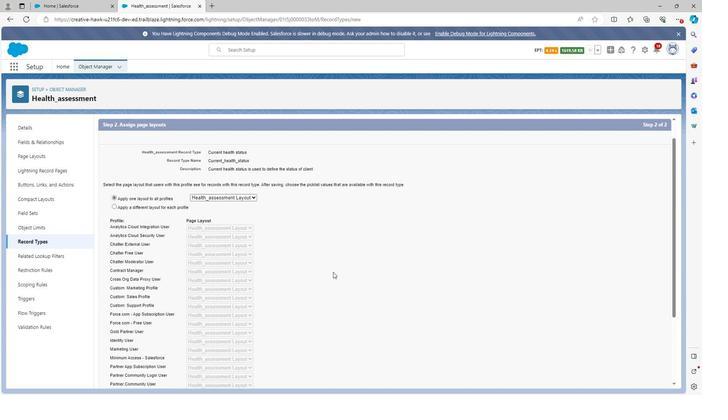 
Action: Mouse scrolled (331, 271) with delta (0, 0)
Screenshot: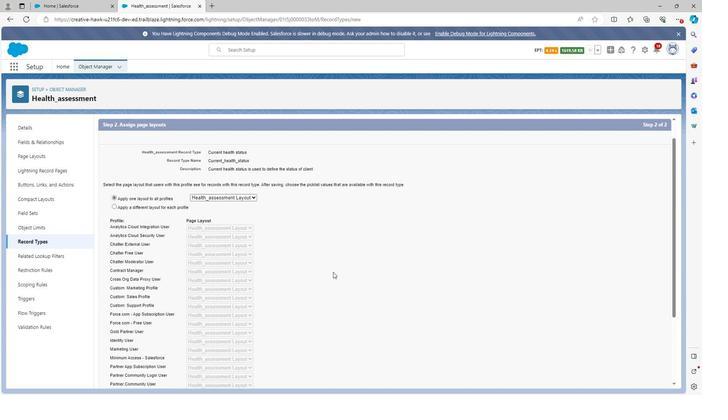 
Action: Mouse scrolled (331, 271) with delta (0, 0)
Screenshot: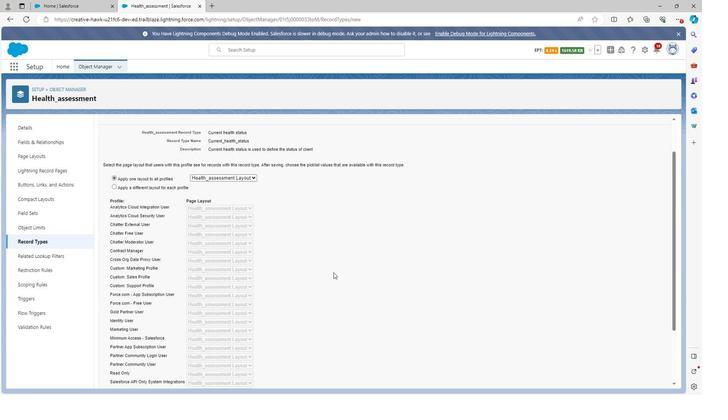 
Action: Mouse scrolled (331, 271) with delta (0, 0)
Screenshot: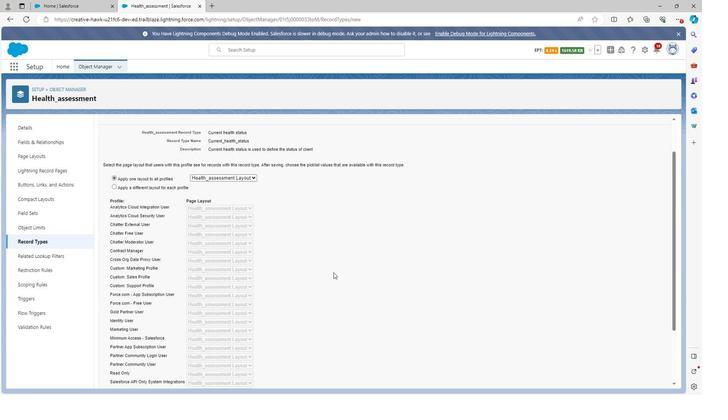 
Action: Mouse scrolled (331, 271) with delta (0, 0)
Screenshot: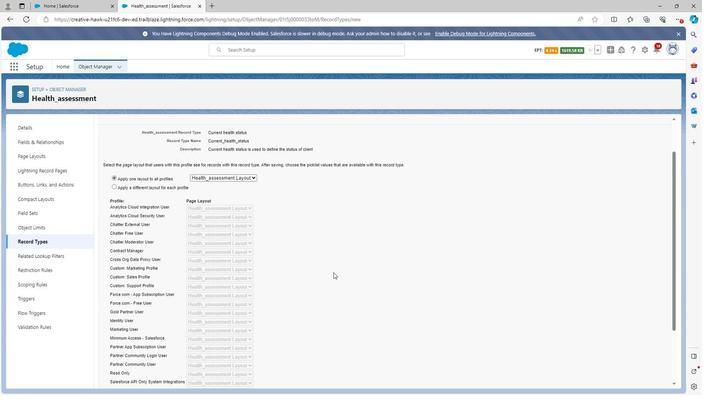 
Action: Mouse moved to (331, 271)
Screenshot: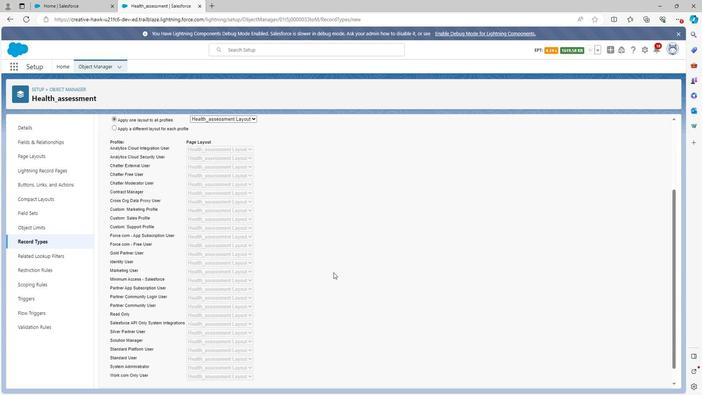 
Action: Mouse scrolled (331, 271) with delta (0, 0)
Screenshot: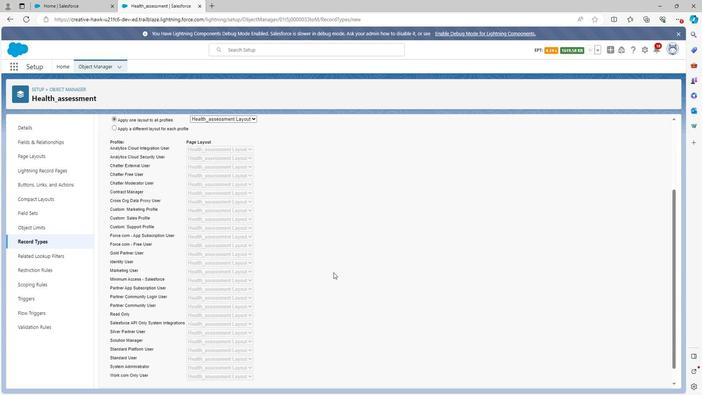 
Action: Mouse moved to (639, 378)
Screenshot: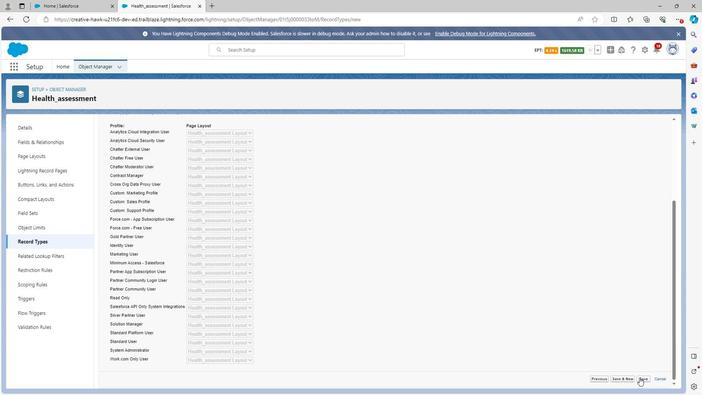 
Action: Mouse pressed left at (639, 378)
Screenshot: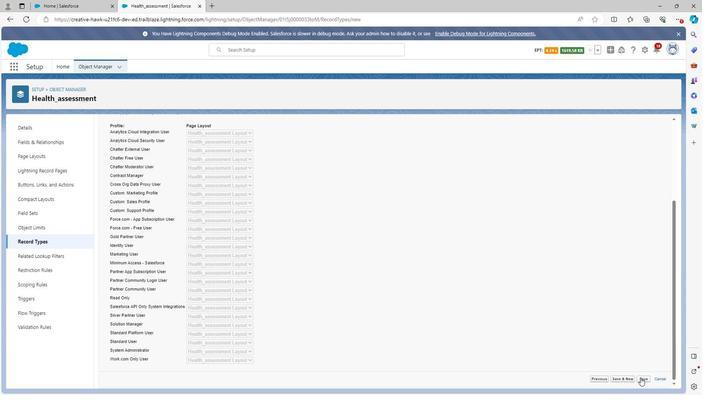 
Action: Mouse moved to (40, 238)
Screenshot: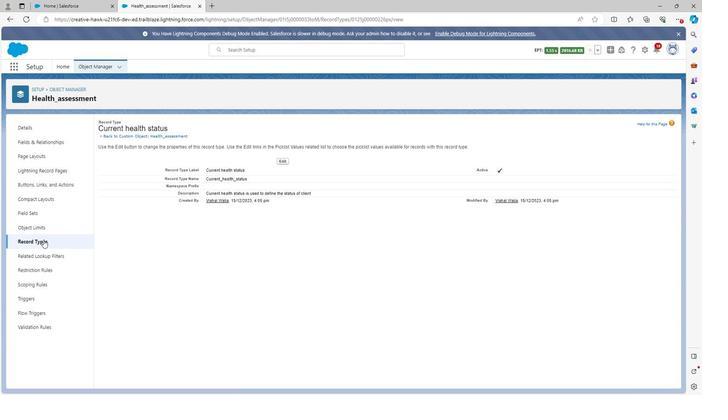 
Action: Mouse pressed left at (40, 238)
Screenshot: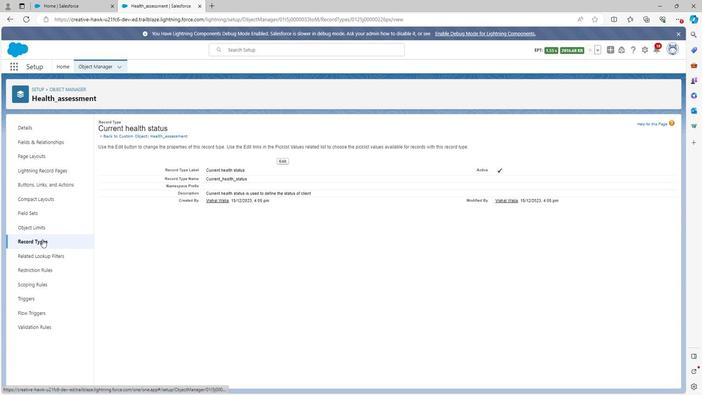 
Action: Mouse moved to (598, 125)
Screenshot: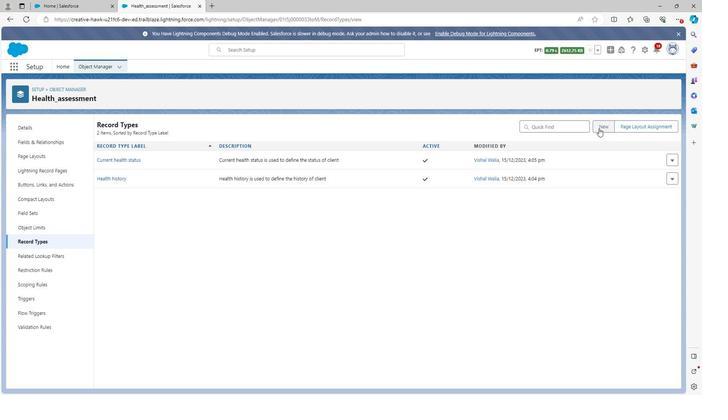 
Action: Mouse pressed left at (598, 125)
Screenshot: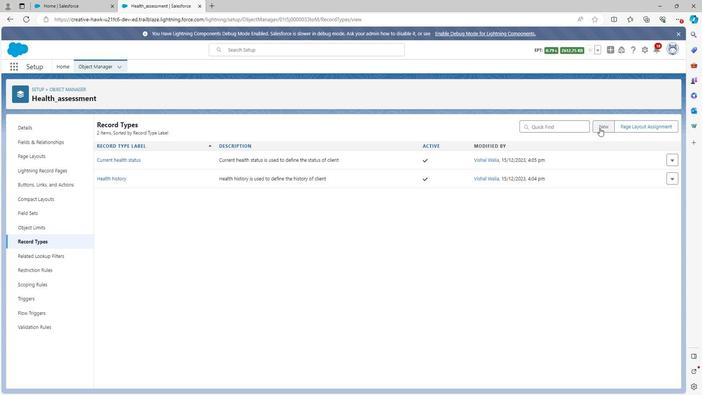 
Action: Mouse moved to (216, 193)
Screenshot: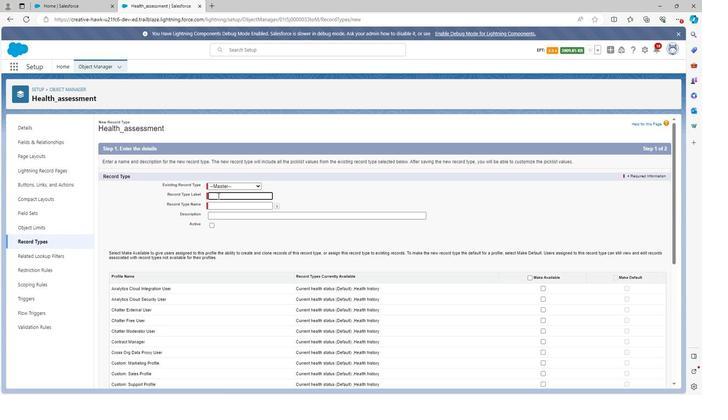 
Action: Mouse pressed left at (216, 193)
Screenshot: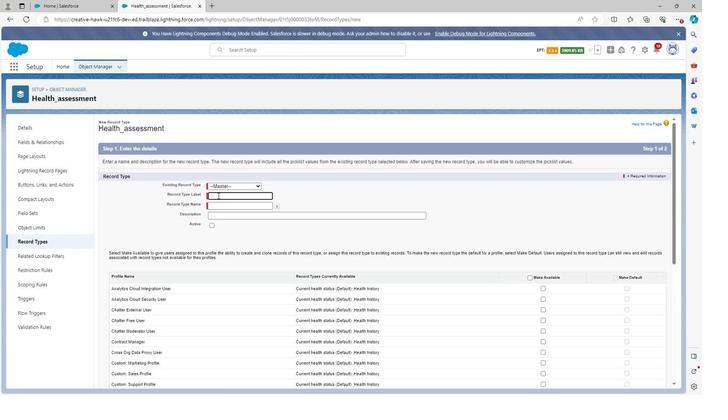 
Action: Key pressed <Key.shift>Lifestyle
Screenshot: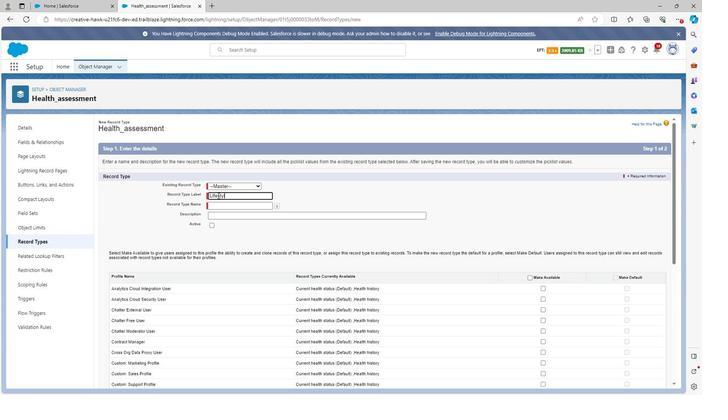 
Action: Mouse moved to (304, 191)
Screenshot: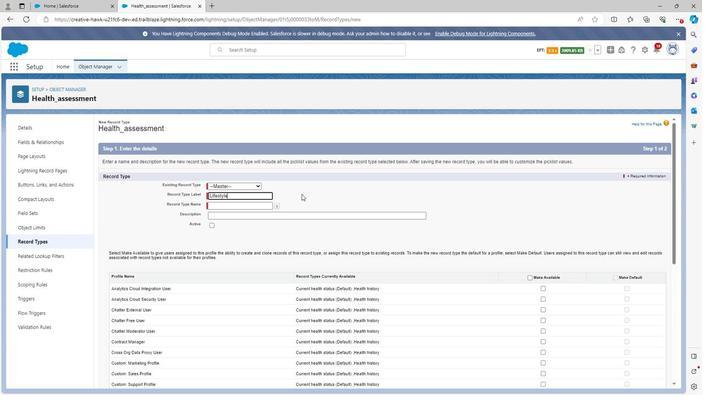 
Action: Mouse pressed left at (304, 191)
Screenshot: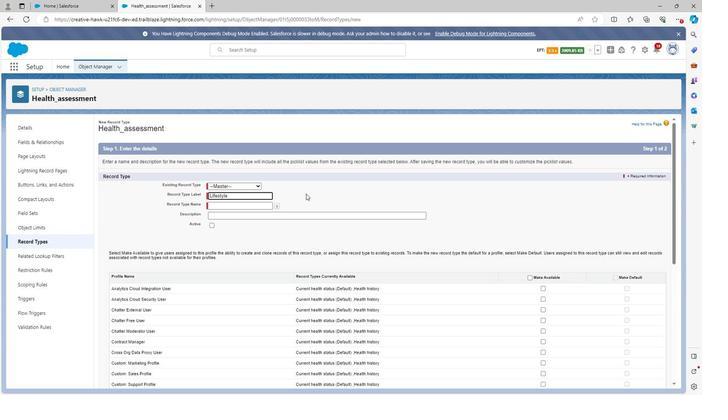 
Action: Mouse moved to (258, 213)
Screenshot: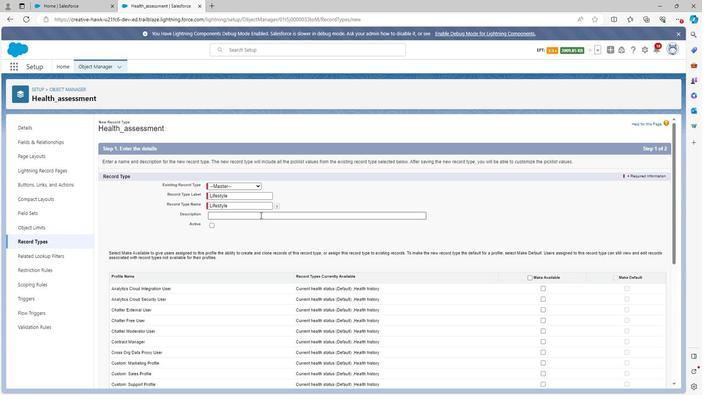 
Action: Mouse pressed left at (258, 213)
Screenshot: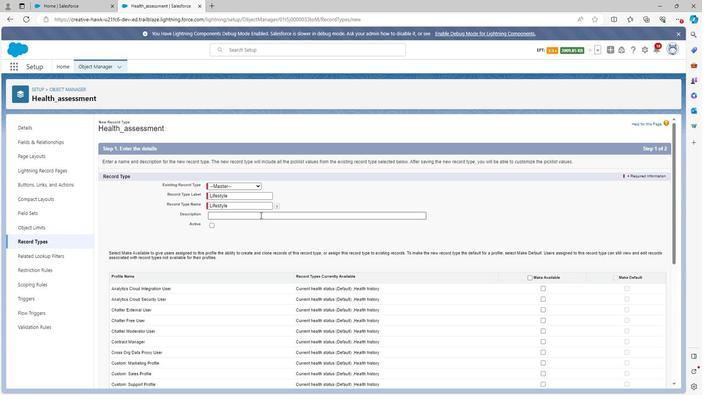 
Action: Key pressed <Key.shift>Lifestyle<Key.space>is<Key.space>used<Key.space>to<Key.space>define<Key.space>the<Key.space>lifestyle<Key.space>of<Key.space>client
Screenshot: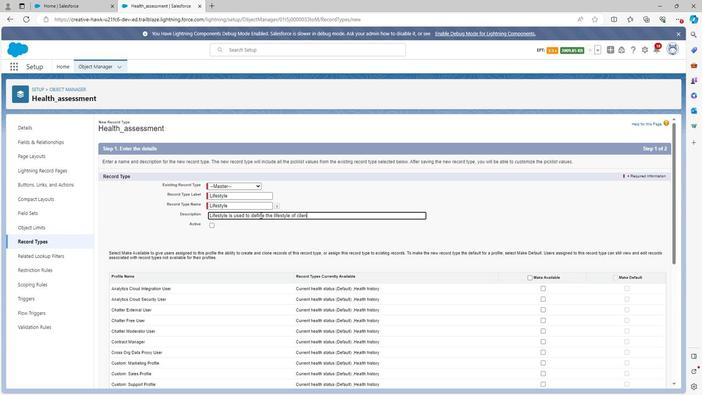 
Action: Mouse moved to (211, 223)
Screenshot: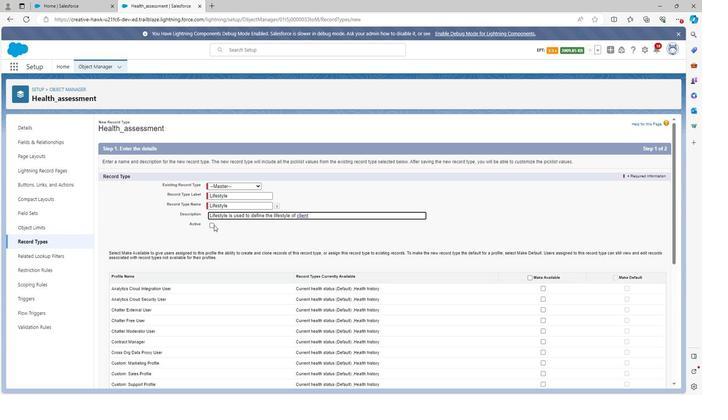 
Action: Mouse pressed left at (211, 223)
Screenshot: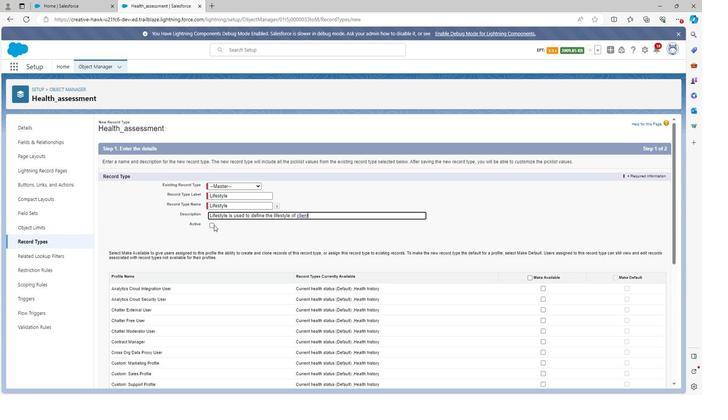 
Action: Mouse moved to (527, 276)
Screenshot: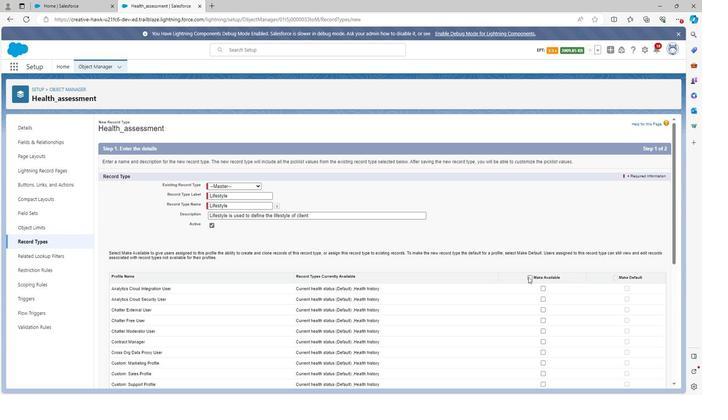 
Action: Mouse pressed left at (527, 276)
Screenshot: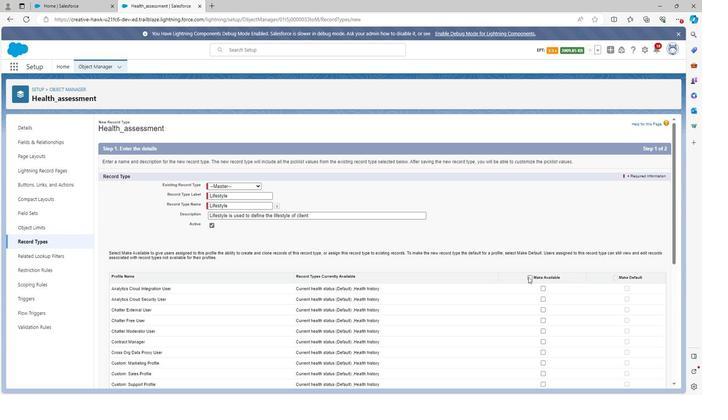 
Action: Mouse moved to (611, 275)
Screenshot: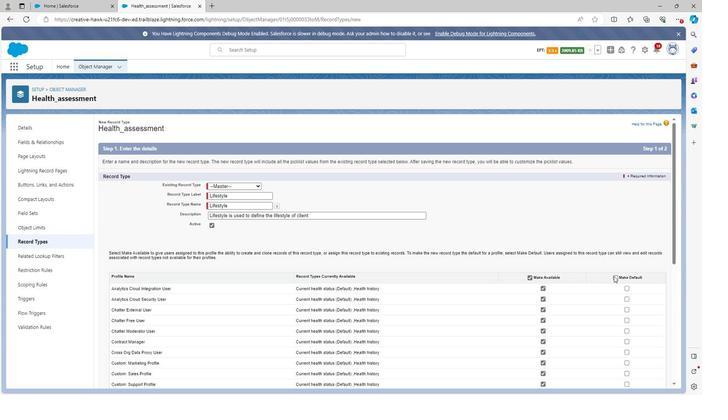 
Action: Mouse pressed left at (611, 275)
Screenshot: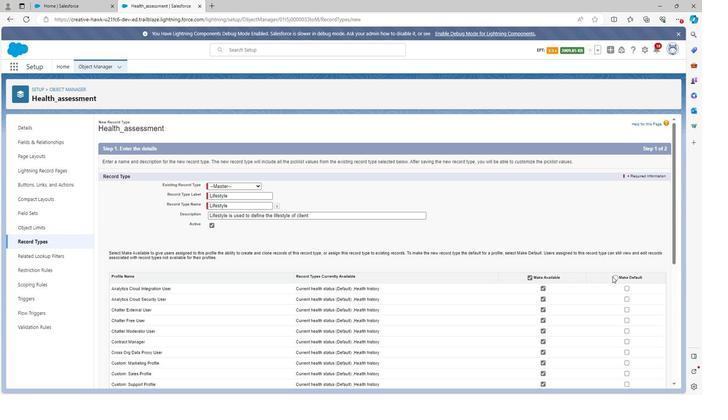 
Action: Mouse moved to (613, 275)
Screenshot: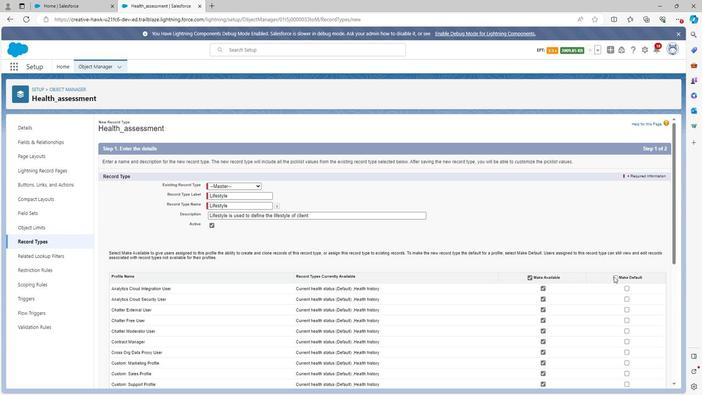 
Action: Mouse pressed left at (613, 275)
Screenshot: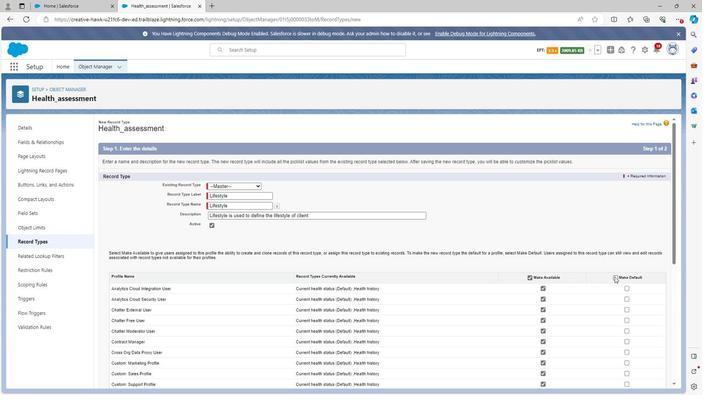 
Action: Mouse moved to (609, 274)
Screenshot: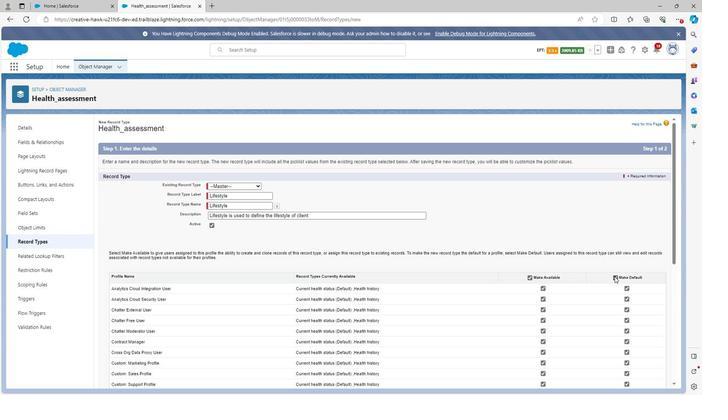 
Action: Mouse scrolled (609, 274) with delta (0, 0)
Screenshot: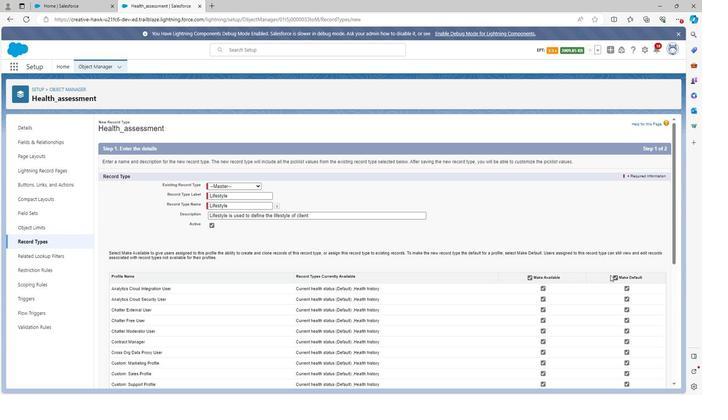 
Action: Mouse scrolled (609, 274) with delta (0, 0)
Screenshot: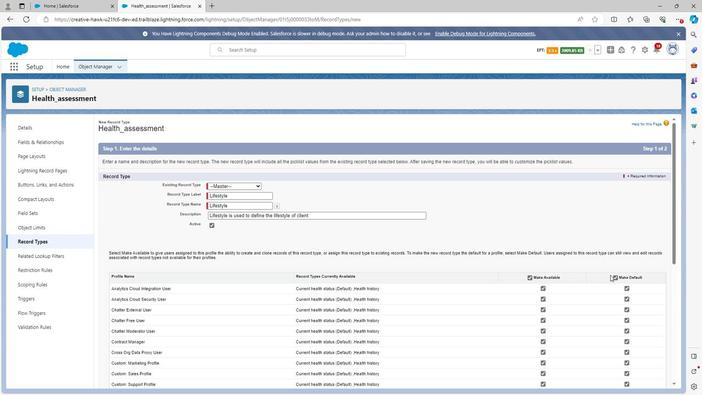
Action: Mouse scrolled (609, 274) with delta (0, 0)
Screenshot: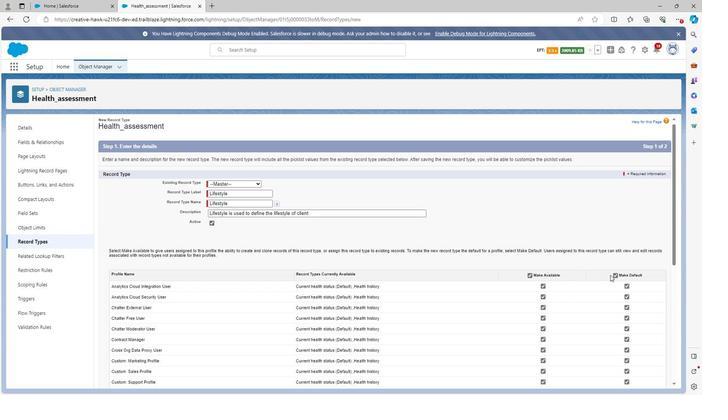 
Action: Mouse scrolled (609, 274) with delta (0, 0)
Screenshot: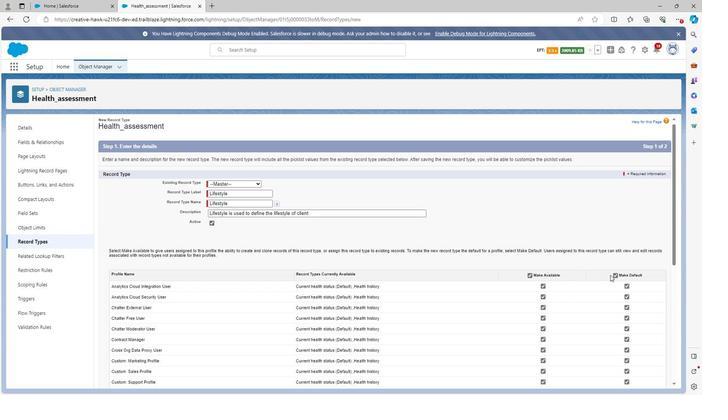 
Action: Mouse scrolled (609, 274) with delta (0, 0)
Screenshot: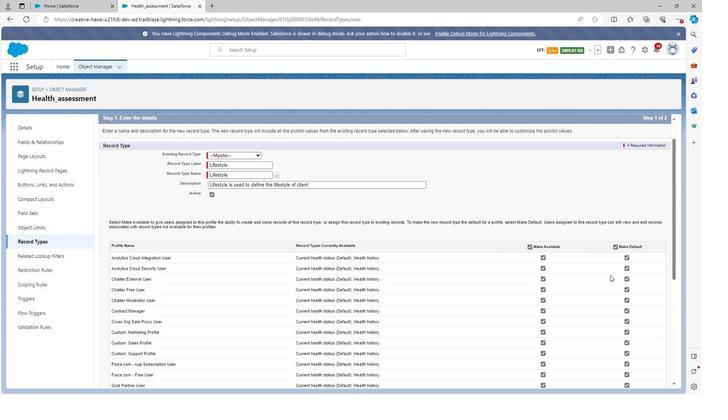 
Action: Mouse scrolled (609, 274) with delta (0, 0)
Screenshot: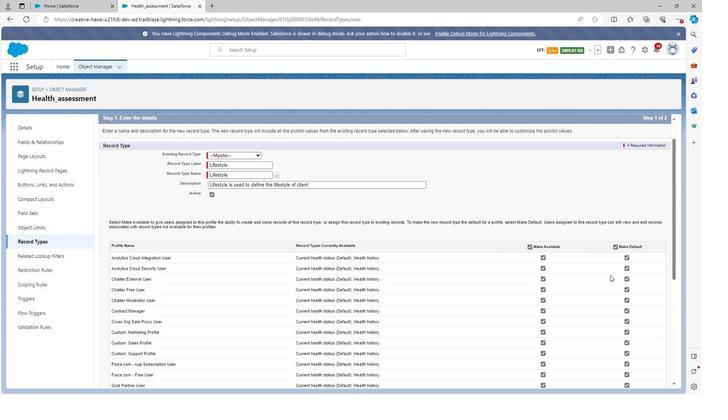 
Action: Mouse scrolled (609, 274) with delta (0, 0)
Screenshot: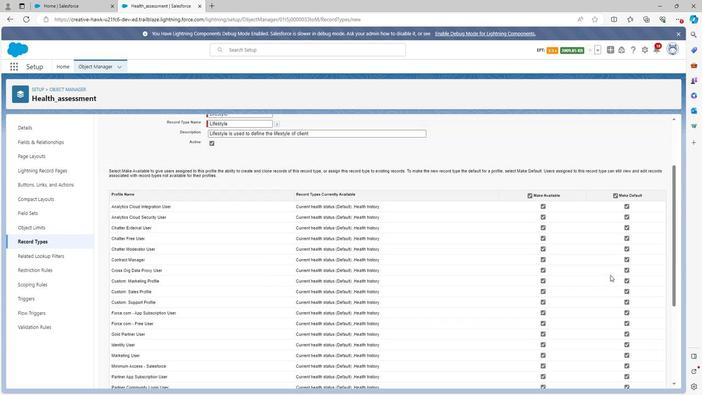 
Action: Mouse scrolled (609, 274) with delta (0, 0)
Screenshot: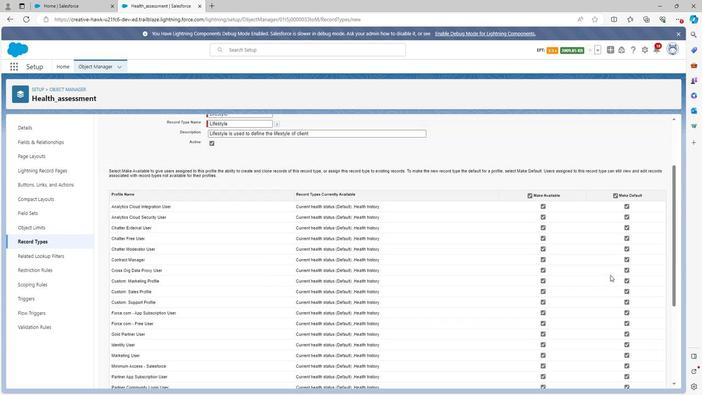
Action: Mouse scrolled (609, 274) with delta (0, 0)
Screenshot: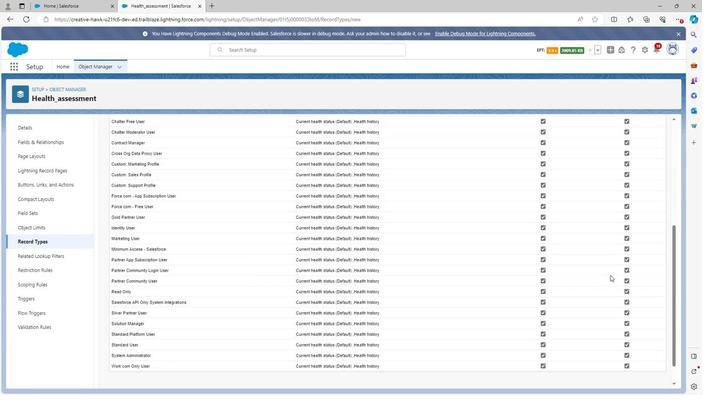 
Action: Mouse moved to (643, 379)
Screenshot: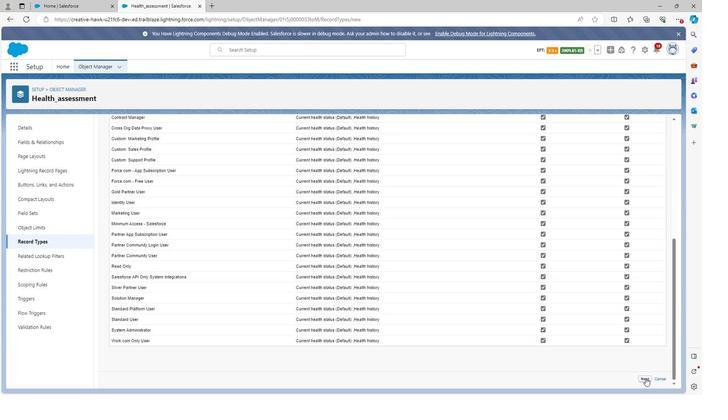 
Action: Mouse pressed left at (643, 379)
Screenshot: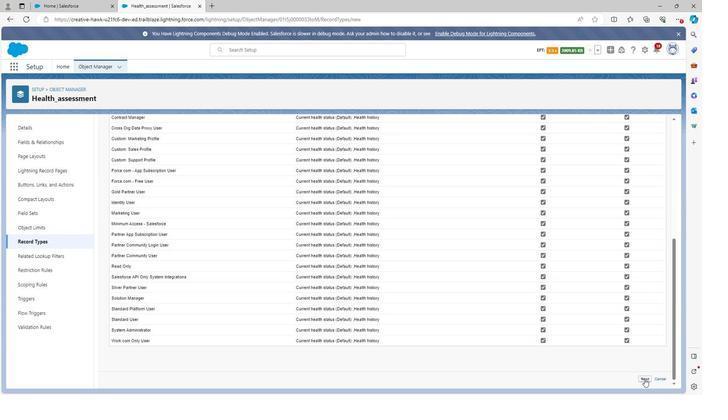 
Action: Mouse moved to (275, 278)
Screenshot: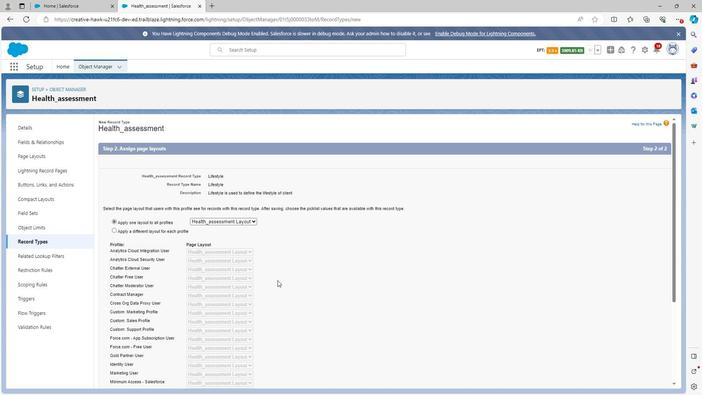 
Action: Mouse scrolled (275, 278) with delta (0, 0)
Screenshot: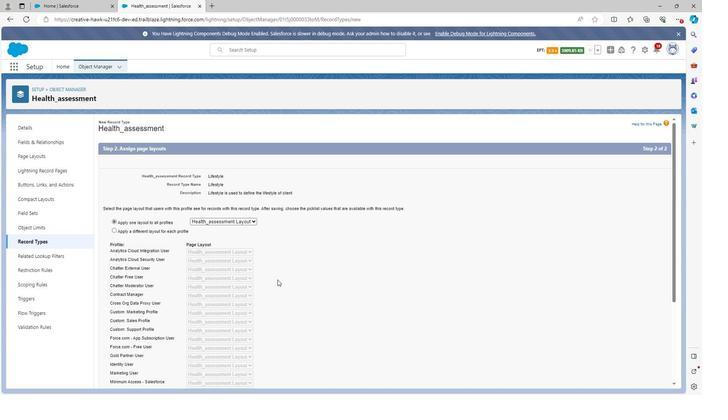 
Action: Mouse scrolled (275, 278) with delta (0, 0)
Screenshot: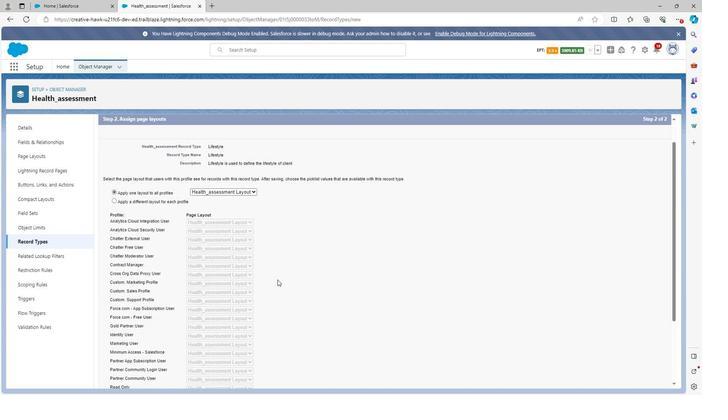 
Action: Mouse scrolled (275, 278) with delta (0, 0)
Screenshot: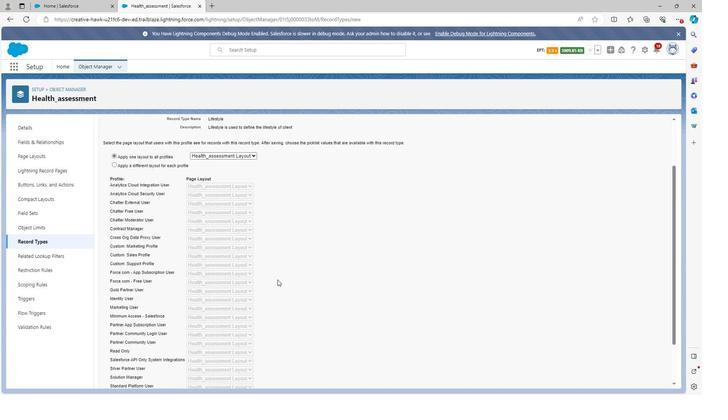 
Action: Mouse scrolled (275, 278) with delta (0, 0)
Screenshot: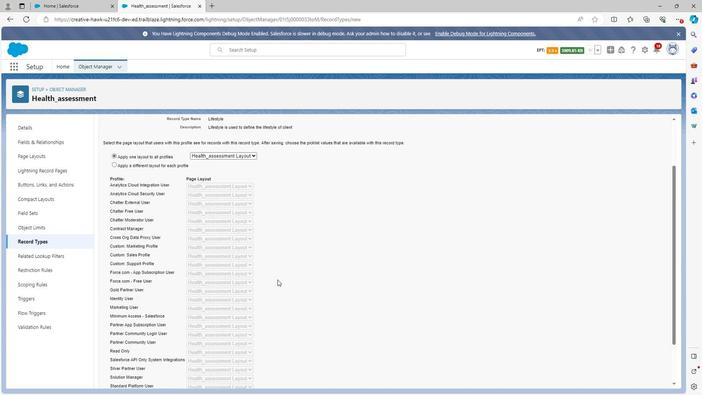 
Action: Mouse scrolled (275, 278) with delta (0, 0)
Screenshot: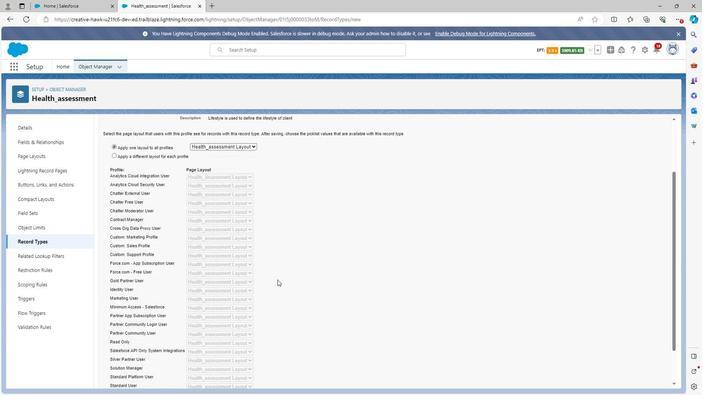
Action: Mouse scrolled (275, 278) with delta (0, 0)
Screenshot: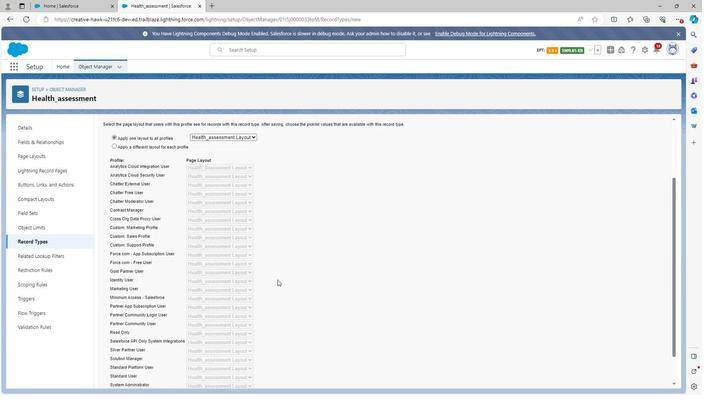 
Action: Mouse scrolled (275, 278) with delta (0, 0)
Screenshot: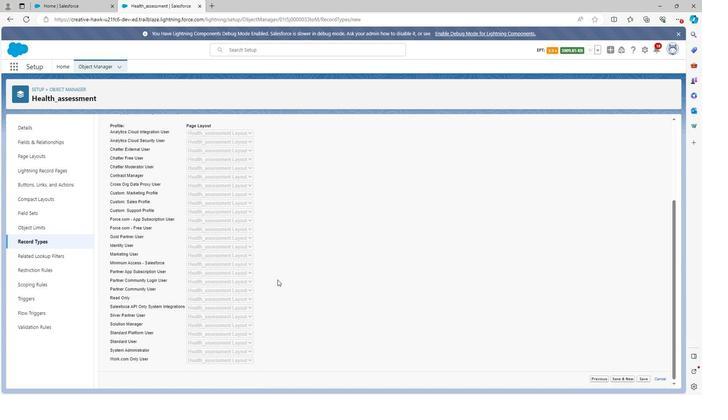 
Action: Mouse moved to (639, 376)
Screenshot: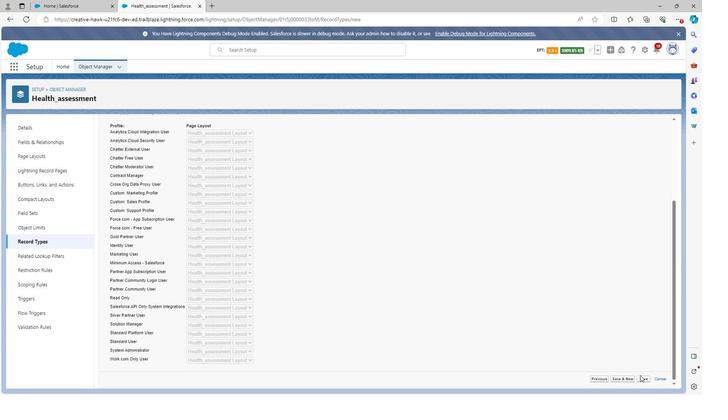 
Action: Mouse pressed left at (639, 376)
Screenshot: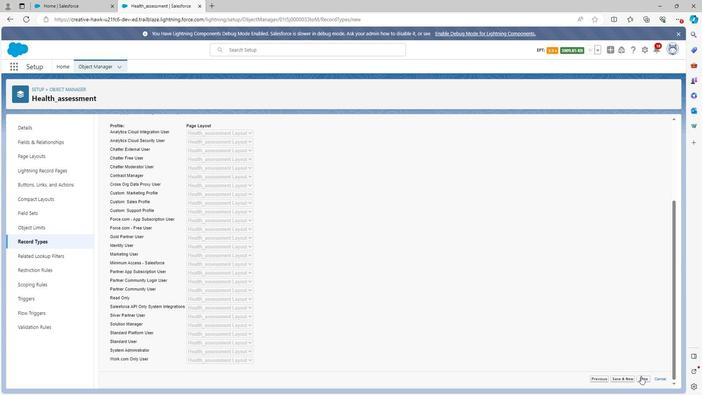 
Action: Mouse moved to (37, 239)
Screenshot: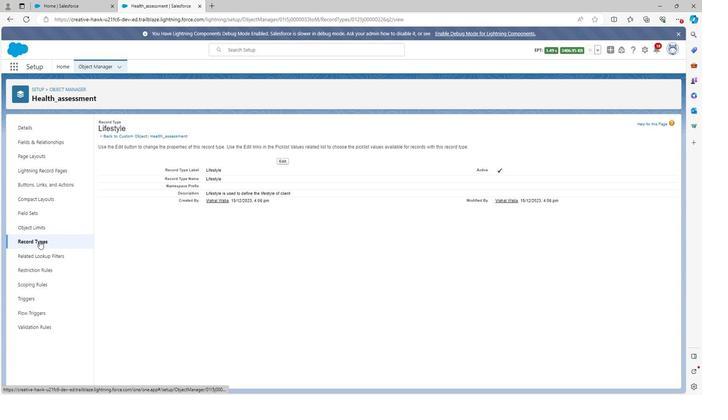 
Action: Mouse pressed left at (37, 239)
Screenshot: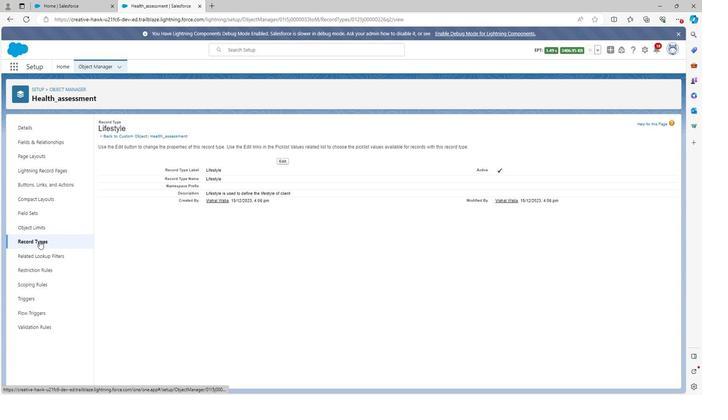 
Action: Mouse moved to (602, 124)
Screenshot: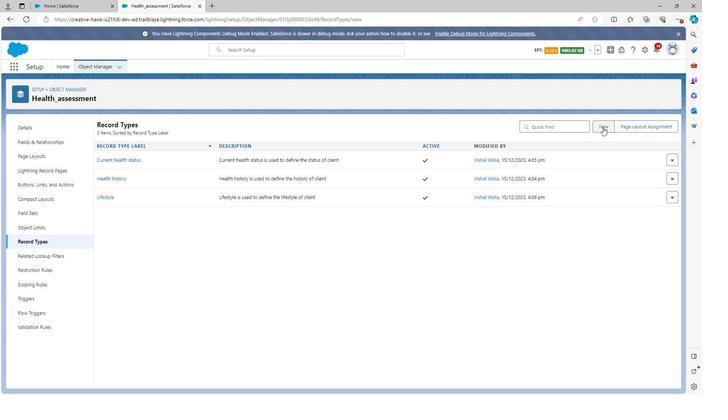 
Action: Mouse pressed left at (602, 124)
Screenshot: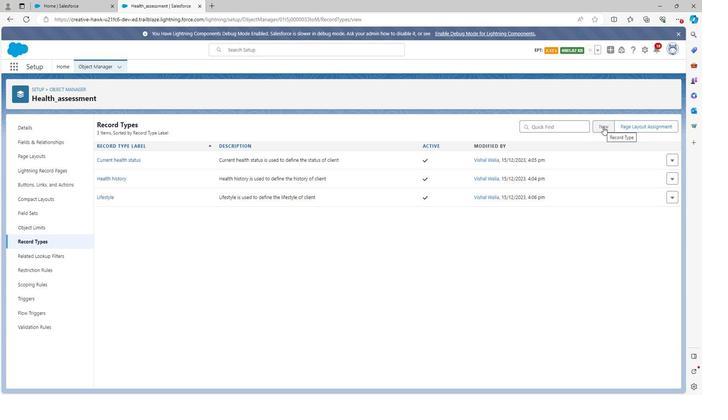 
Action: Mouse moved to (219, 194)
Screenshot: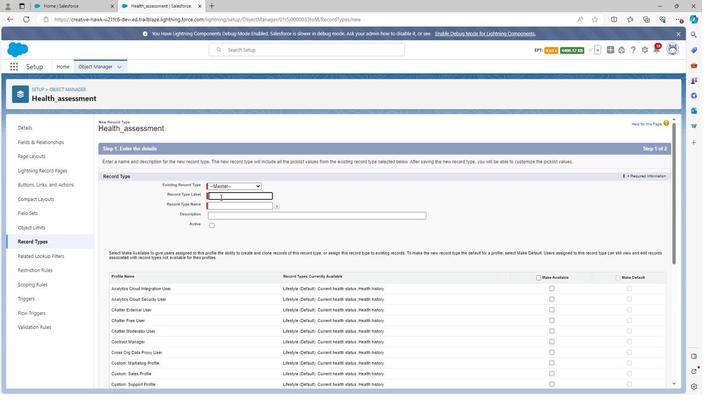 
Action: Key pressed <Key.shift>Psychosocial<Key.space>assessment
Screenshot: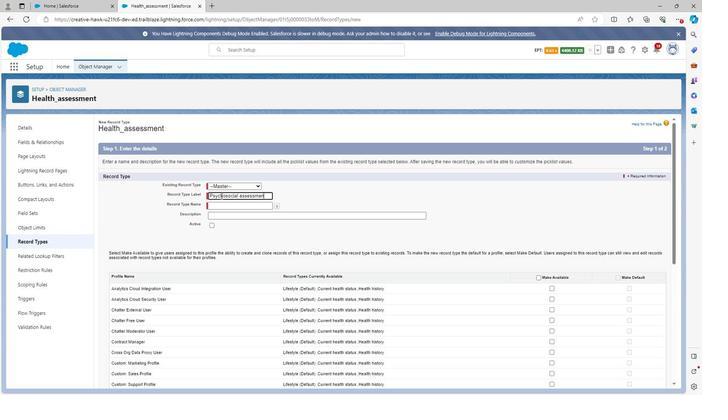 
Action: Mouse moved to (303, 186)
Screenshot: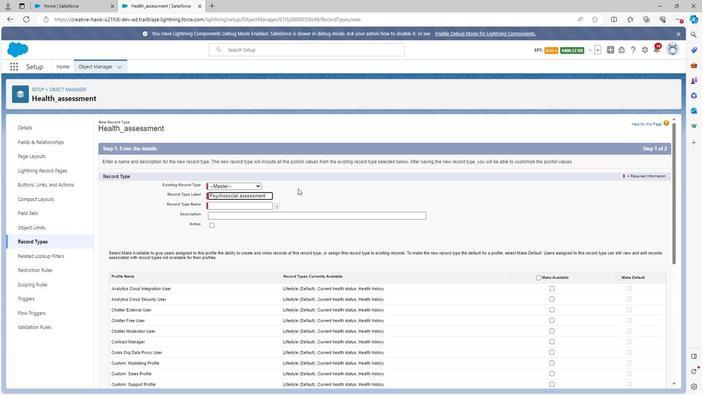 
Action: Mouse pressed left at (303, 186)
Screenshot: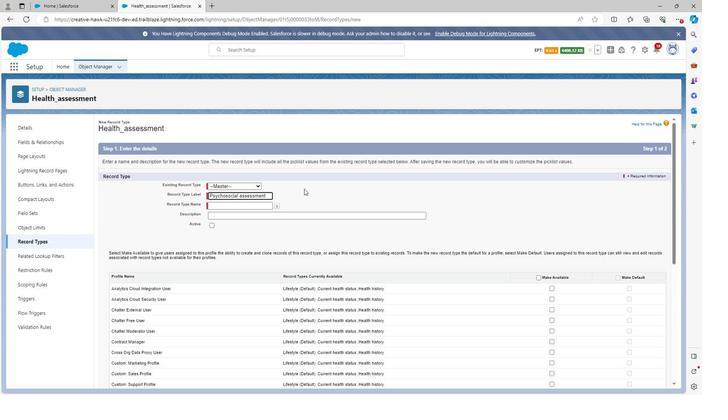 
Action: Mouse moved to (231, 216)
Screenshot: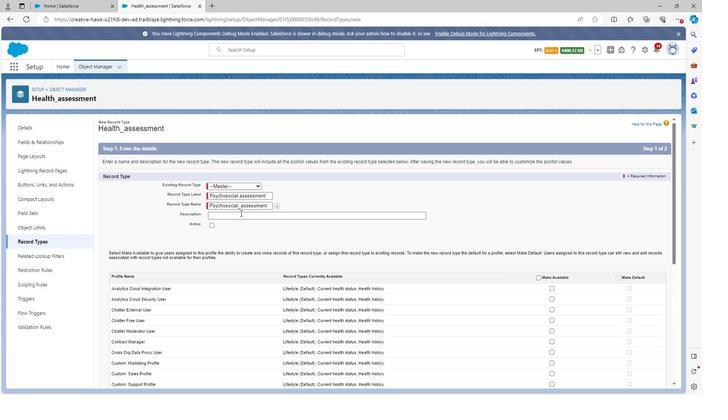 
Action: Mouse pressed left at (231, 216)
Screenshot: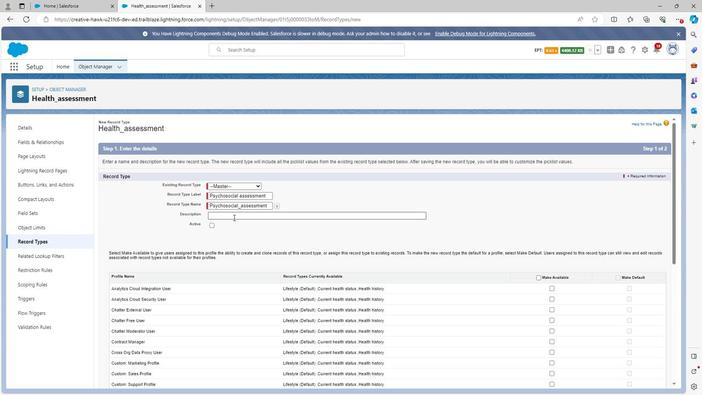 
Action: Key pressed <Key.shift>This<Key.space>record<Key.space>tyo<Key.backspace>pe<Key.space>is<Key.space>used<Key.space>to<Key.space>define<Key.space>the<Key.space>pychosocial<Key.space><Key.left><Key.left><Key.left><Key.left><Key.left><Key.left><Key.left><Key.left><Key.left><Key.left><Key.left>s<Key.right><Key.right><Key.right><Key.right><Key.right><Key.right><Key.right><Key.right><Key.right><Key.right><Key.right><Key.space>staus<Key.space>of<Key.space><Key.backspace><Key.backspace><Key.backspace><Key.backspace><Key.backspace><Key.backspace>tus<Key.space>of<Key.space>client
Screenshot: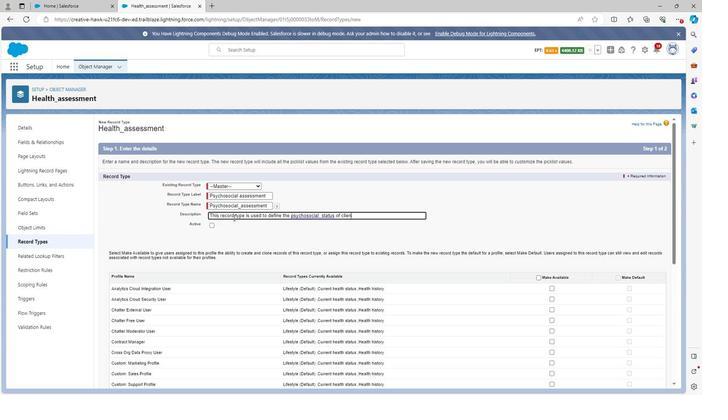 
Action: Mouse moved to (210, 223)
Screenshot: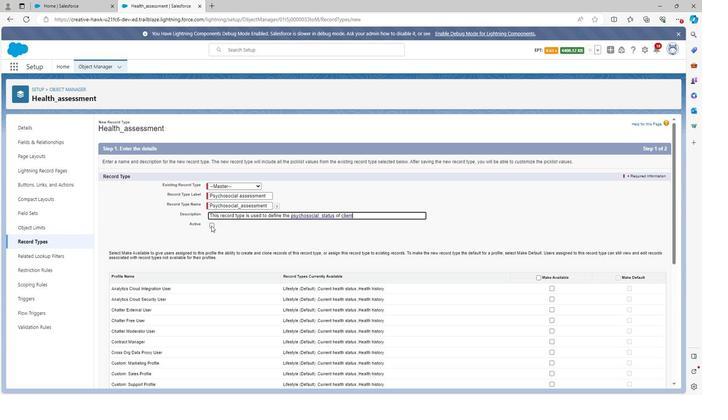 
Action: Mouse pressed left at (210, 223)
Screenshot: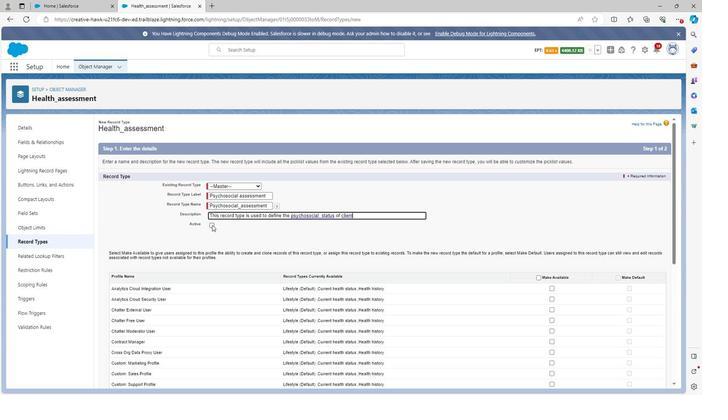 
Action: Mouse moved to (538, 274)
Screenshot: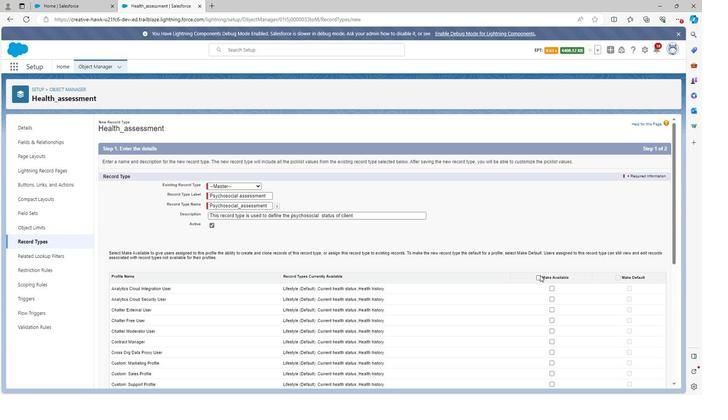 
Action: Mouse pressed left at (538, 274)
Screenshot: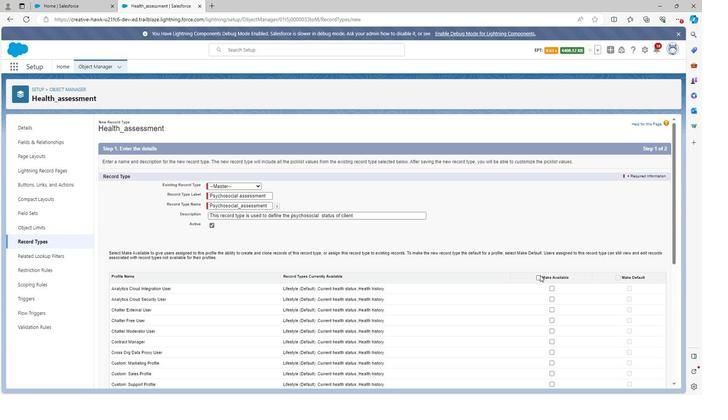 
Action: Mouse moved to (616, 275)
Screenshot: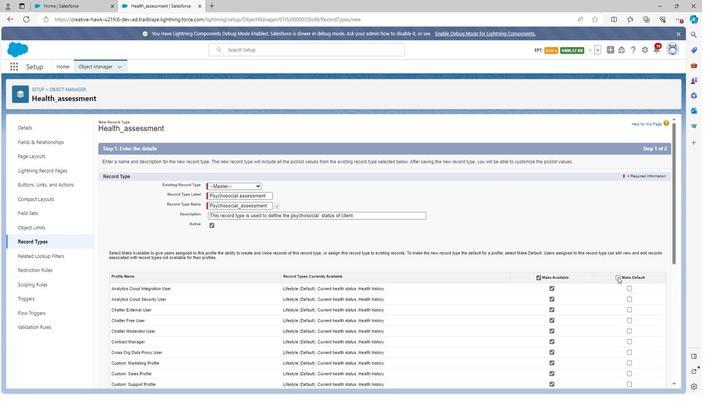 
Action: Mouse pressed left at (616, 275)
Screenshot: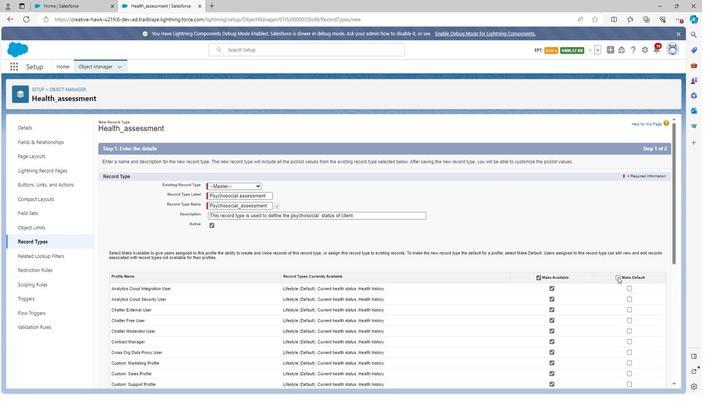 
Action: Mouse moved to (616, 275)
Screenshot: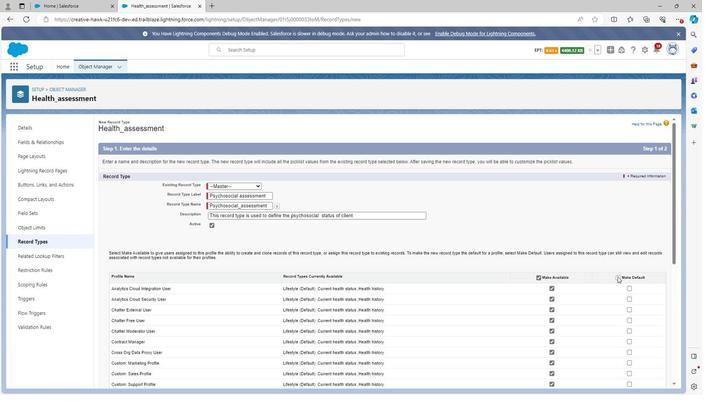 
Action: Mouse scrolled (616, 275) with delta (0, 0)
Screenshot: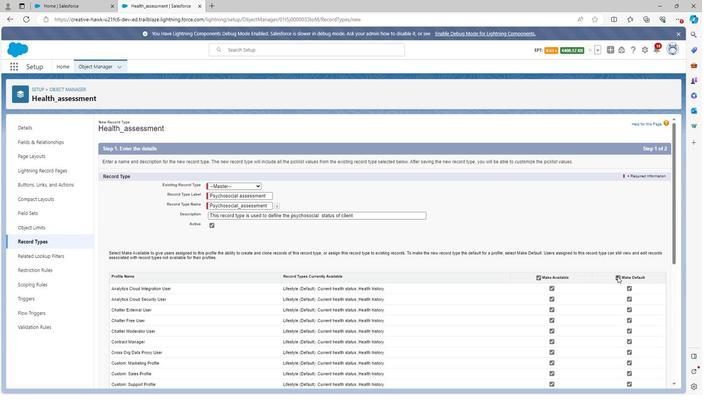 
Action: Mouse scrolled (616, 275) with delta (0, 0)
Screenshot: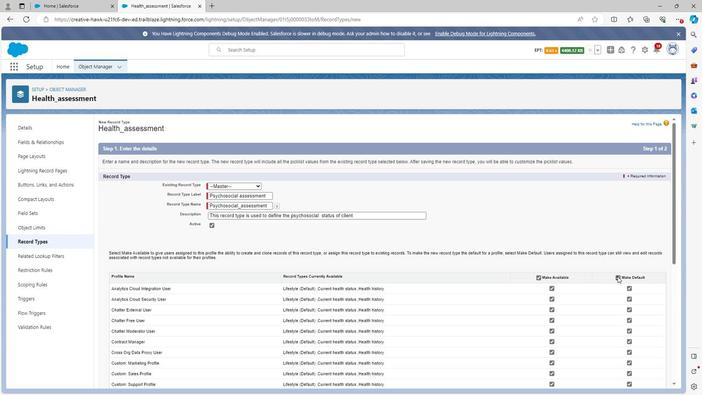 
Action: Mouse scrolled (616, 275) with delta (0, 0)
Screenshot: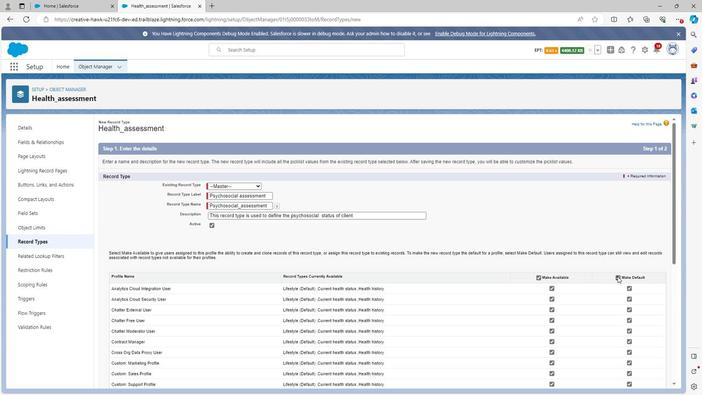
Action: Mouse scrolled (616, 275) with delta (0, 0)
Screenshot: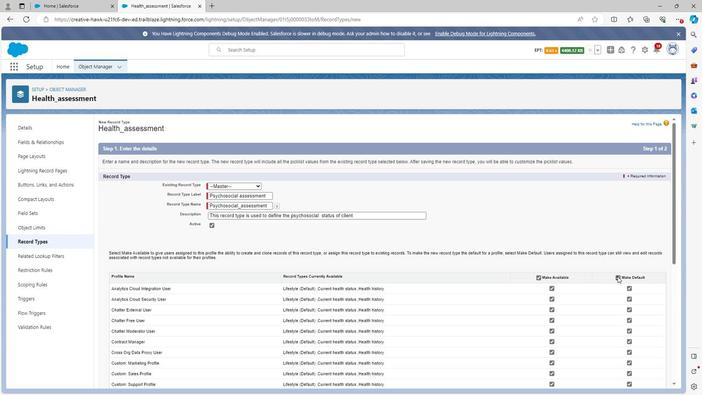 
Action: Mouse scrolled (616, 275) with delta (0, 0)
Screenshot: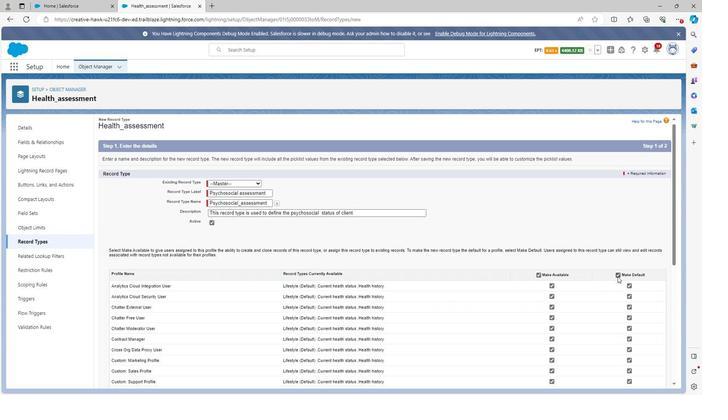 
Action: Mouse scrolled (616, 275) with delta (0, 0)
Screenshot: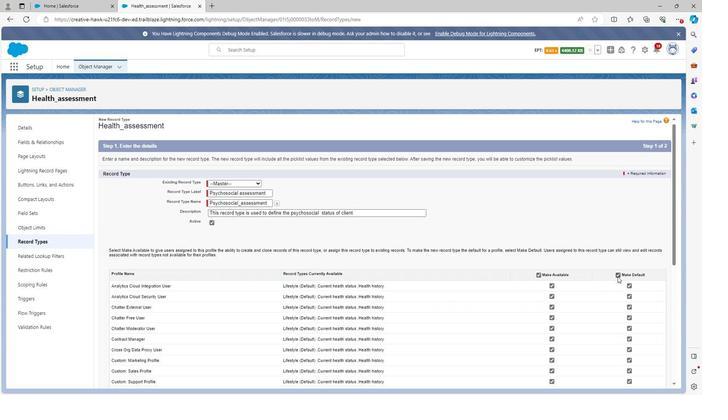 
Action: Mouse scrolled (616, 275) with delta (0, 0)
Screenshot: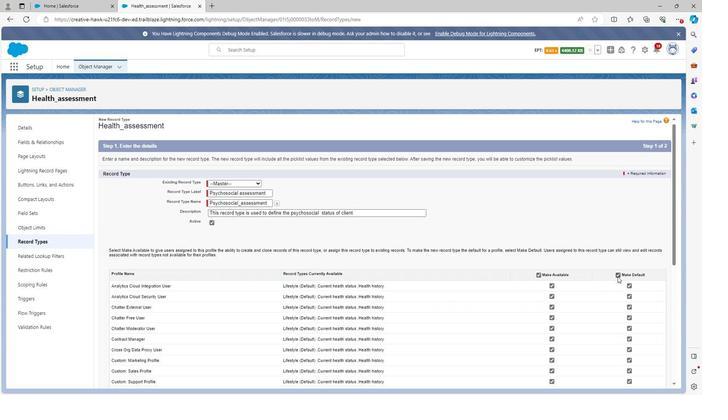 
Action: Mouse scrolled (616, 275) with delta (0, 0)
Screenshot: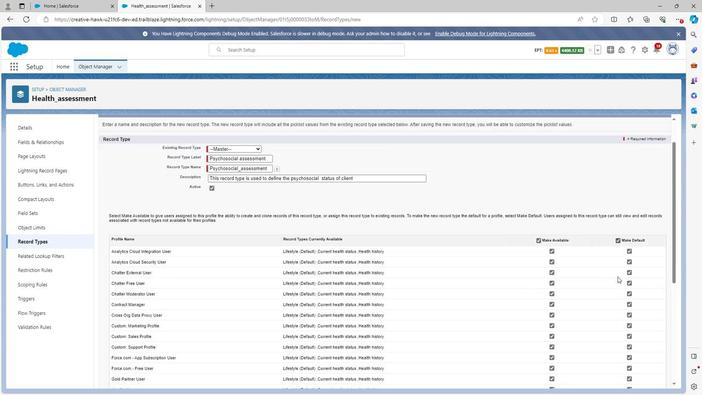 
Action: Mouse scrolled (616, 275) with delta (0, 0)
Screenshot: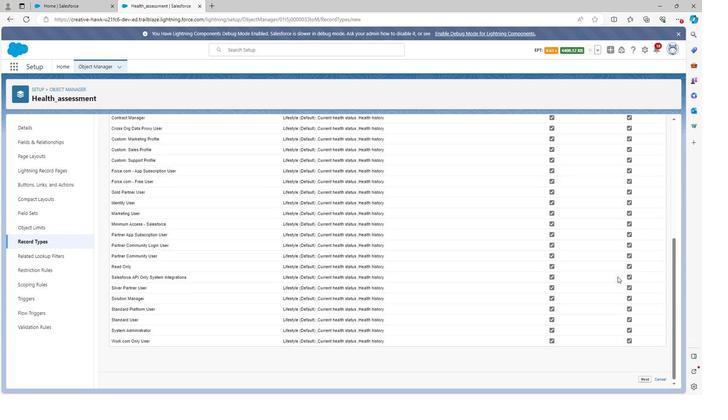 
Action: Mouse scrolled (616, 275) with delta (0, 0)
Screenshot: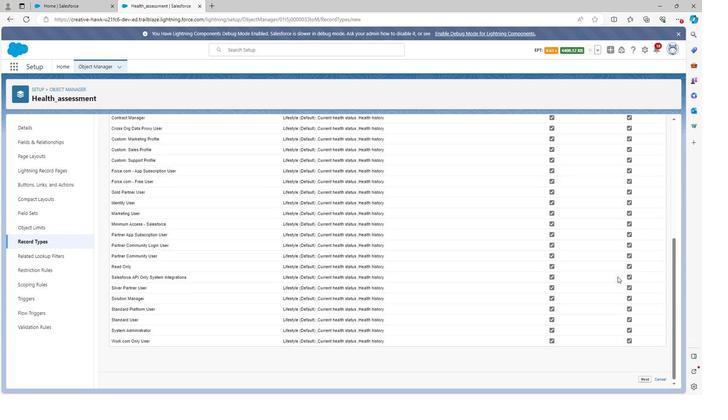 
Action: Mouse scrolled (616, 275) with delta (0, 0)
Screenshot: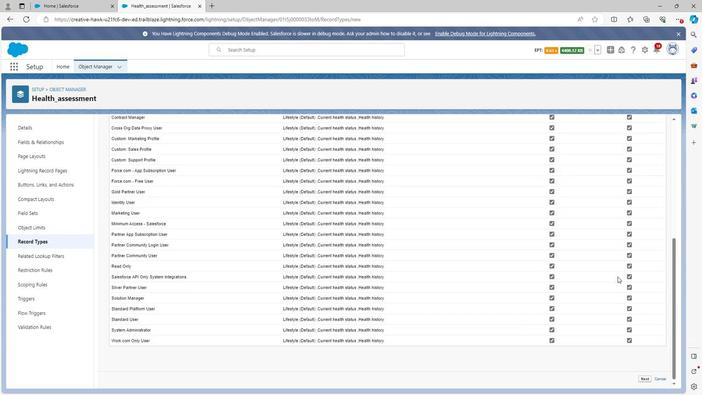 
Action: Mouse scrolled (616, 275) with delta (0, 0)
Screenshot: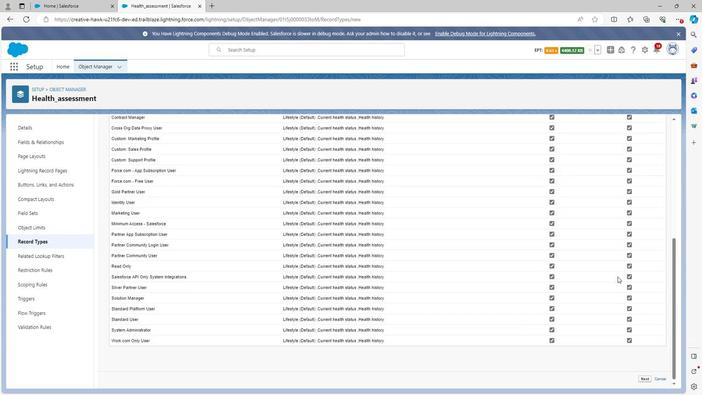 
Action: Mouse scrolled (616, 275) with delta (0, 0)
Screenshot: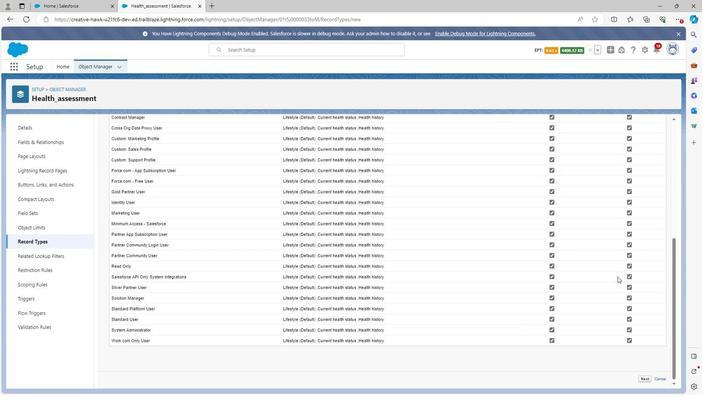 
Action: Mouse moved to (616, 277)
Screenshot: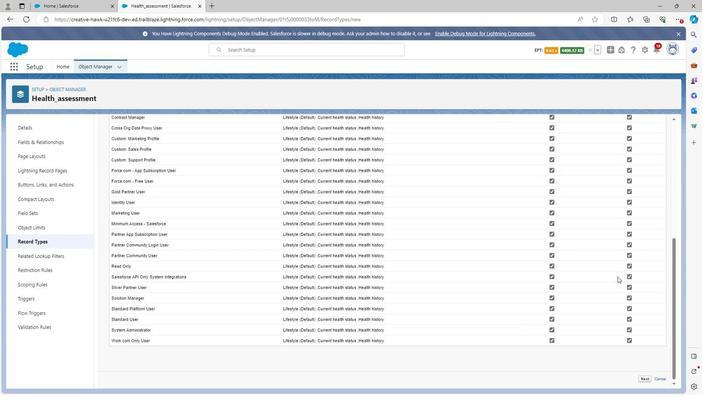 
Action: Mouse scrolled (616, 277) with delta (0, 0)
Screenshot: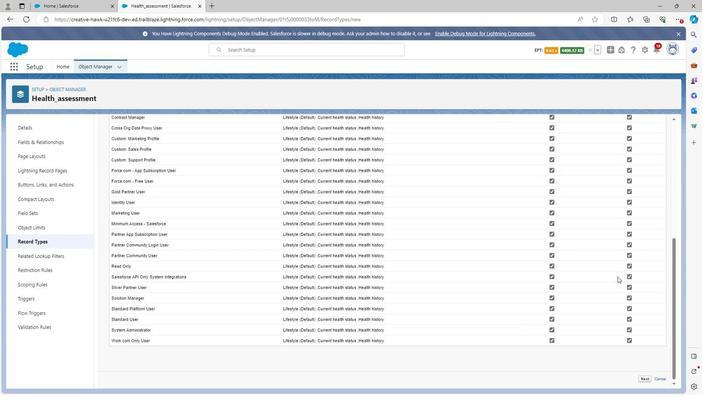 
Action: Mouse moved to (643, 379)
Screenshot: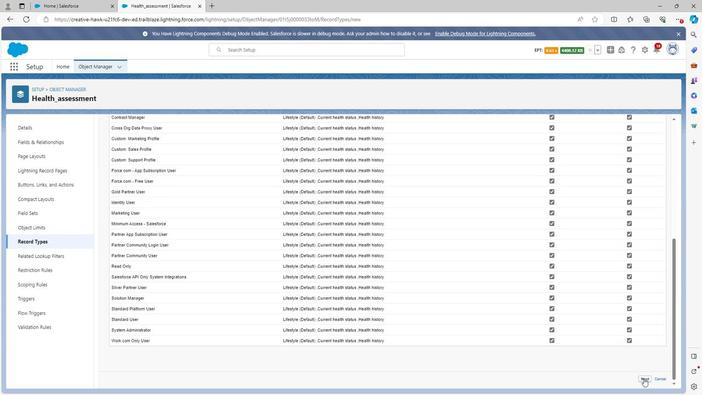 
Action: Mouse pressed left at (643, 379)
Screenshot: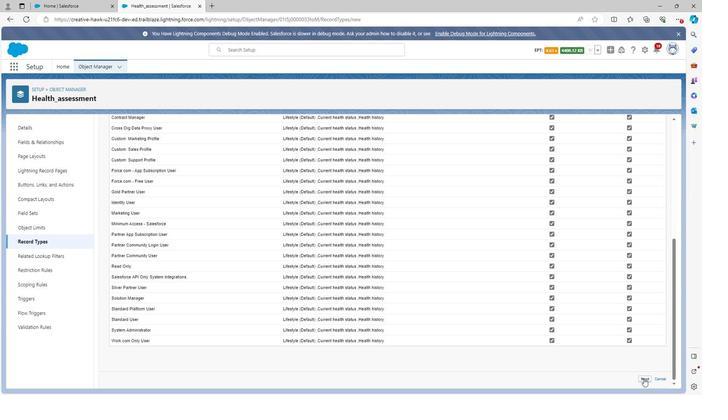 
Action: Mouse moved to (444, 295)
Screenshot: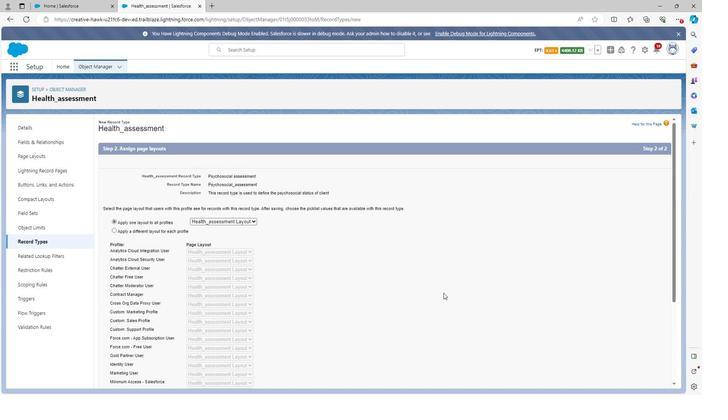 
Action: Mouse scrolled (444, 295) with delta (0, 0)
Screenshot: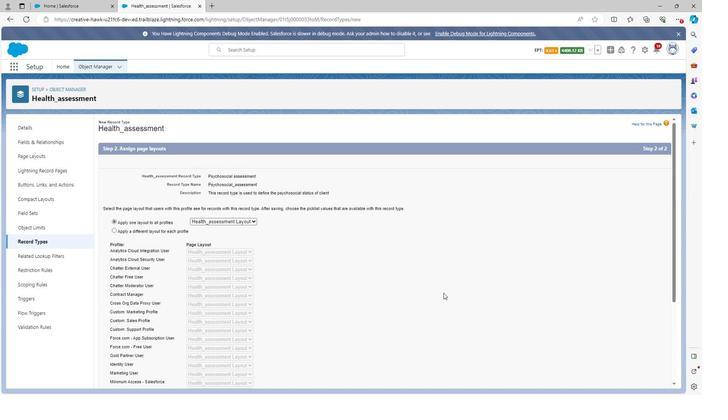 
Action: Mouse moved to (447, 299)
Screenshot: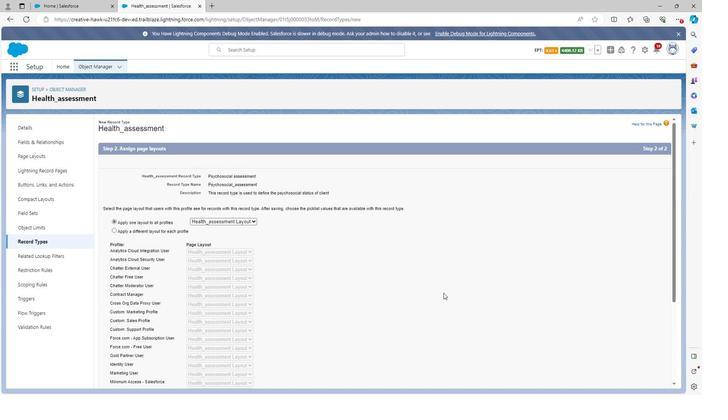 
Action: Mouse scrolled (447, 299) with delta (0, 0)
Screenshot: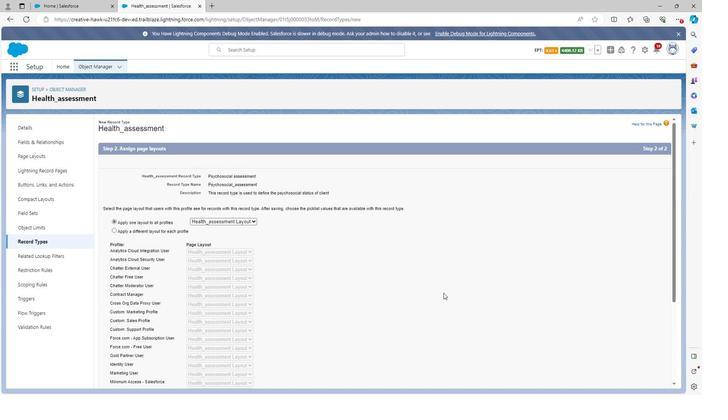 
Action: Mouse moved to (448, 300)
Screenshot: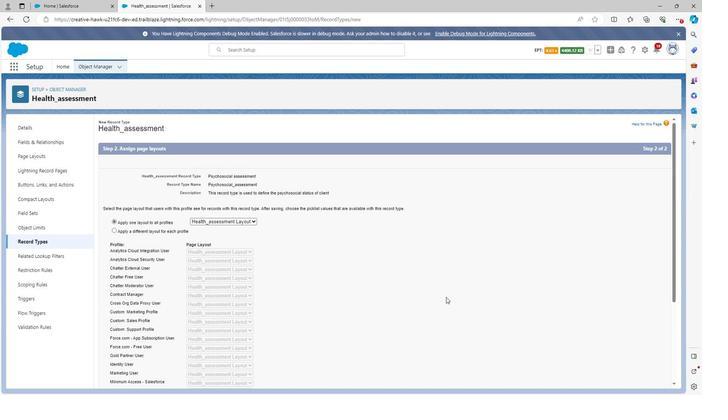 
Action: Mouse scrolled (448, 300) with delta (0, 0)
Screenshot: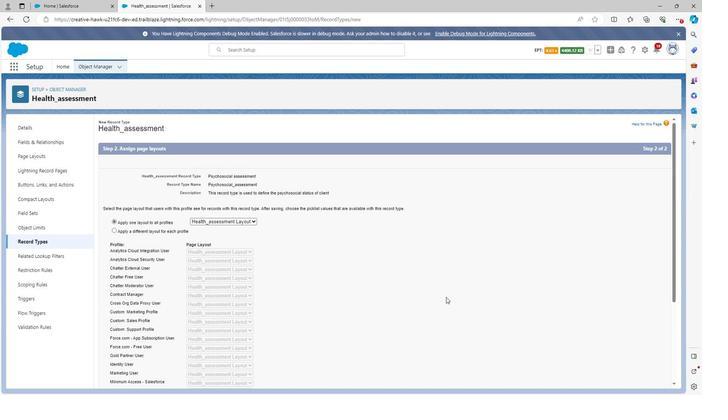 
Action: Mouse moved to (448, 301)
Screenshot: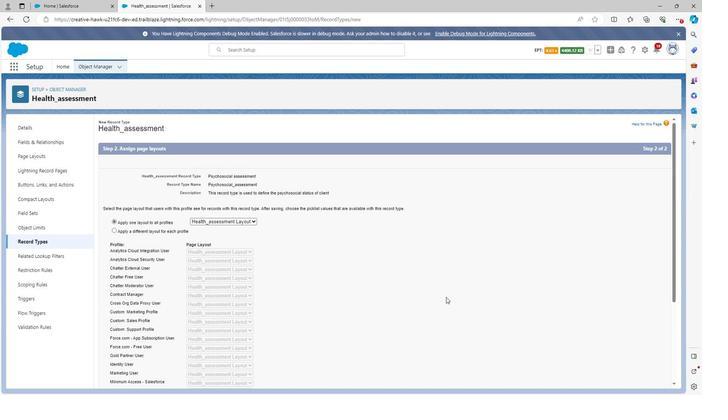 
Action: Mouse scrolled (448, 301) with delta (0, 0)
Screenshot: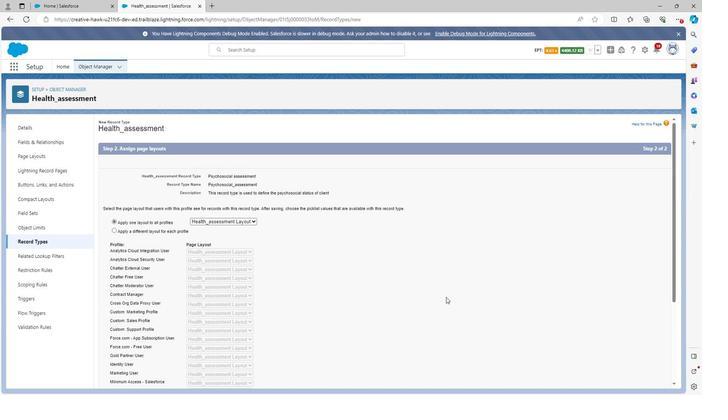 
Action: Mouse moved to (448, 301)
Screenshot: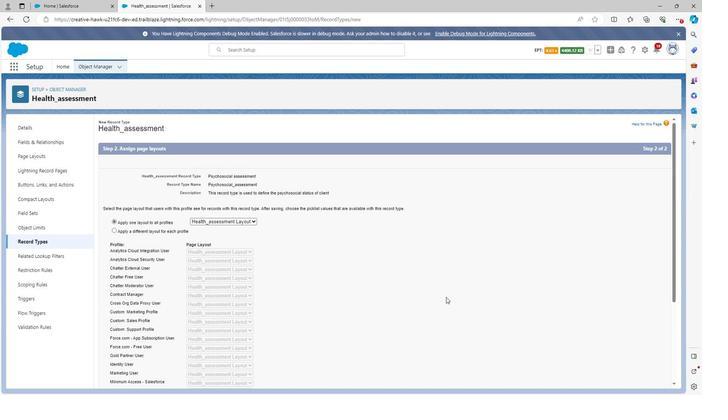 
Action: Mouse scrolled (448, 301) with delta (0, 0)
Screenshot: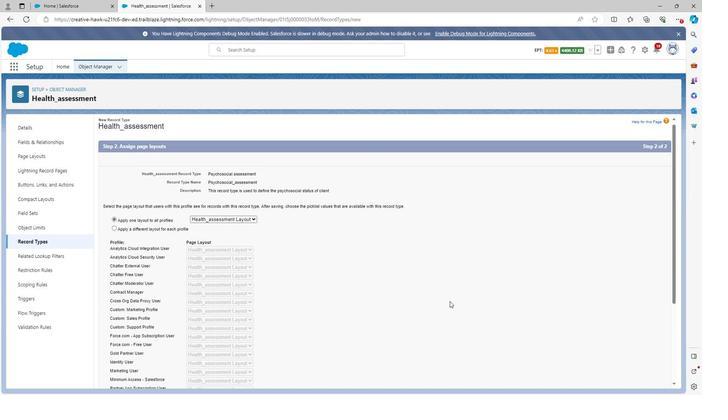 
Action: Mouse scrolled (448, 301) with delta (0, 0)
Screenshot: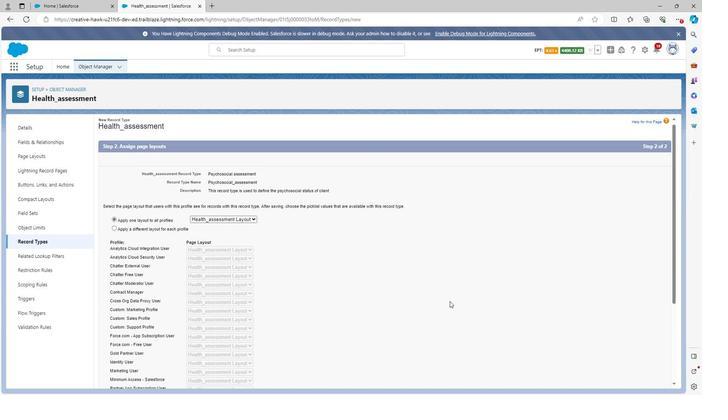 
Action: Mouse moved to (449, 302)
Screenshot: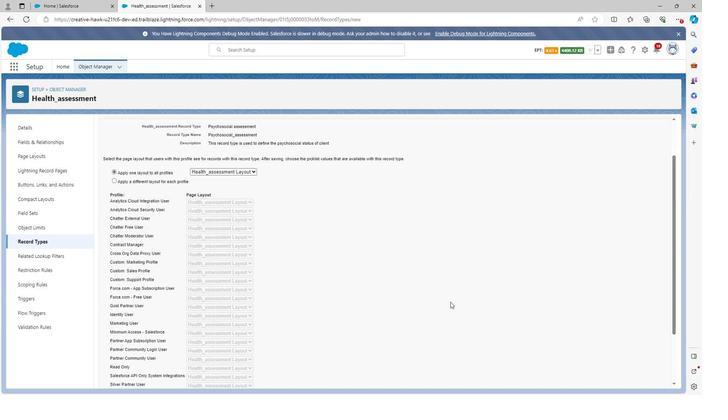 
Action: Mouse scrolled (449, 301) with delta (0, 0)
Screenshot: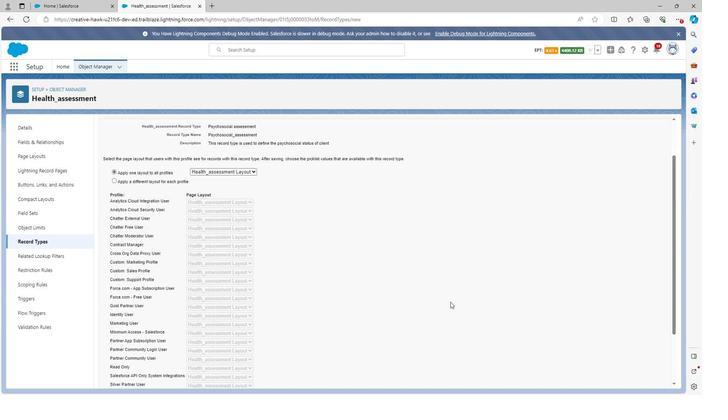 
Action: Mouse moved to (641, 379)
Screenshot: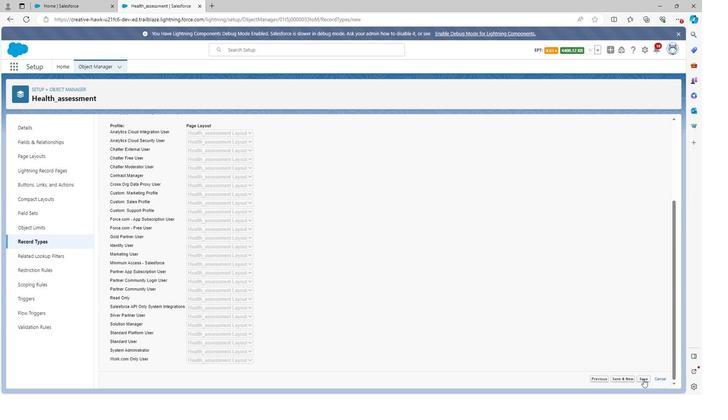 
Action: Mouse pressed left at (641, 379)
Screenshot: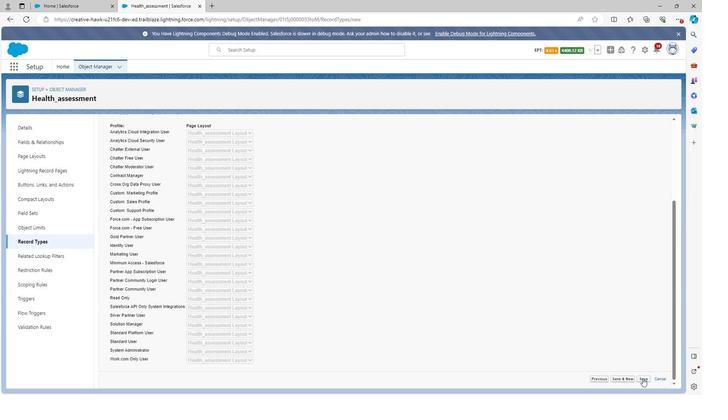 
Action: Mouse moved to (36, 239)
Screenshot: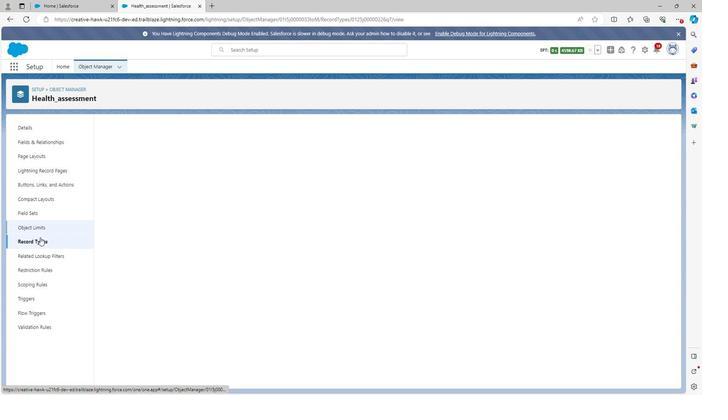 
Action: Mouse pressed left at (36, 239)
Screenshot: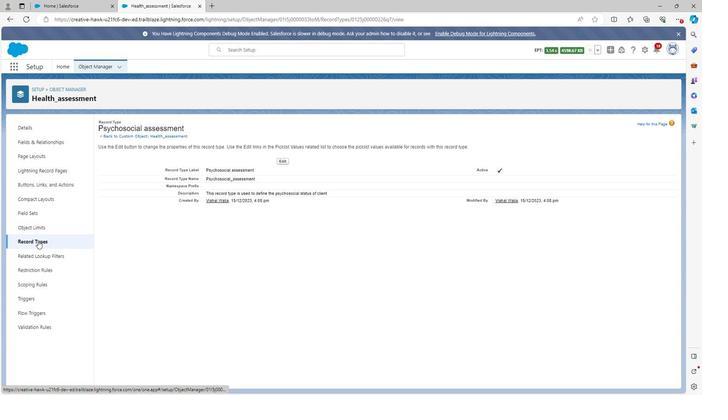 
Action: Mouse moved to (40, 240)
Screenshot: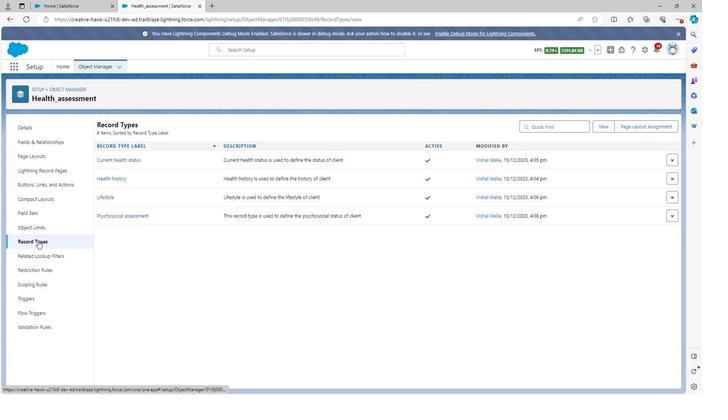 
